 Task: Open Card Litigation Planning Review in Board Employee Performance Management and Appraisal to Workspace Grant Writing and add a team member Softage.3@softage.net, a label Red, a checklist Social Media Marketing, an attachment from your google drive, a color Red and finally, add a card description 'Create and send out employee engagement survey' and a comment 'Let us approach this task with a sense of risk-taking, recognizing that calculated risks can lead to new opportunities and growth.'. Add a start date 'Jan 03, 1900' with a due date 'Jan 10, 1900'
Action: Mouse moved to (200, 144)
Screenshot: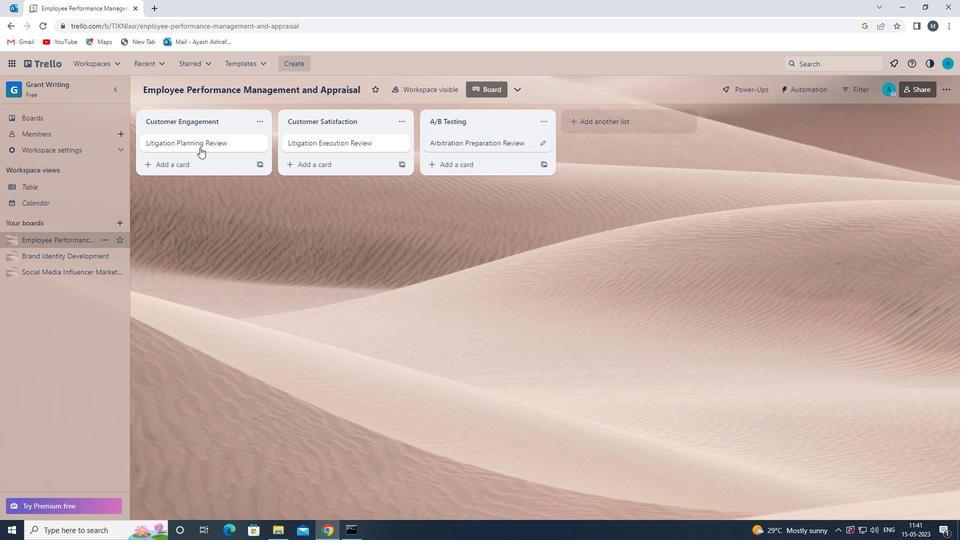 
Action: Mouse pressed left at (200, 144)
Screenshot: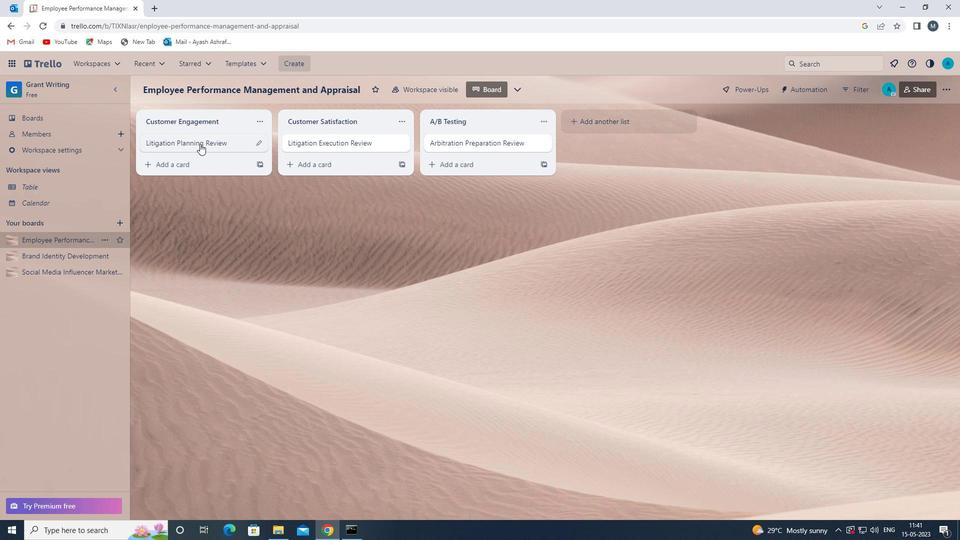 
Action: Mouse moved to (605, 142)
Screenshot: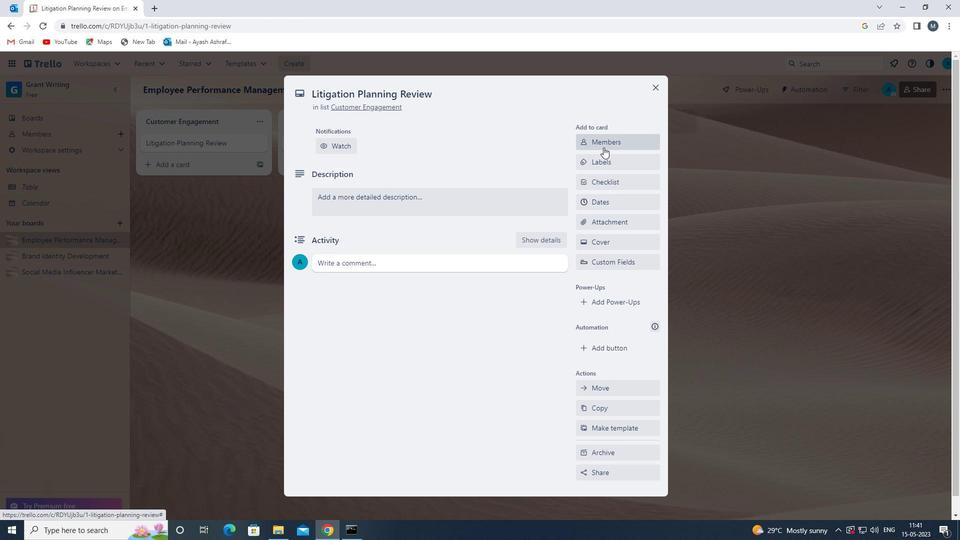 
Action: Mouse pressed left at (605, 142)
Screenshot: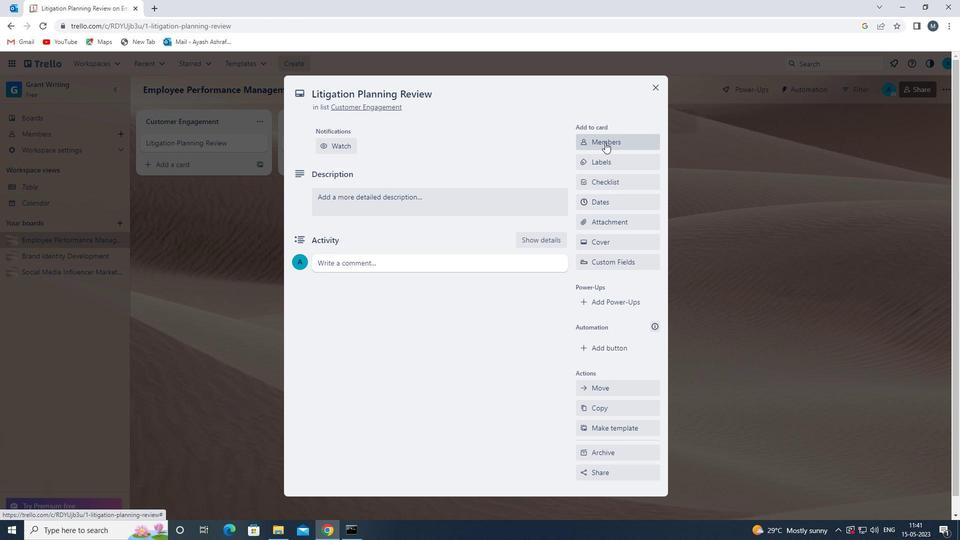 
Action: Key pressed s
Screenshot: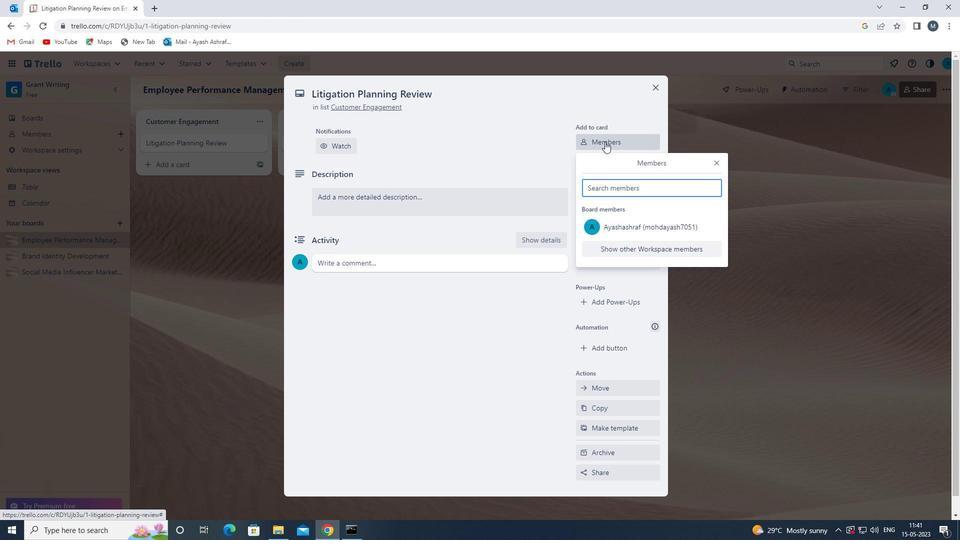 
Action: Mouse moved to (641, 326)
Screenshot: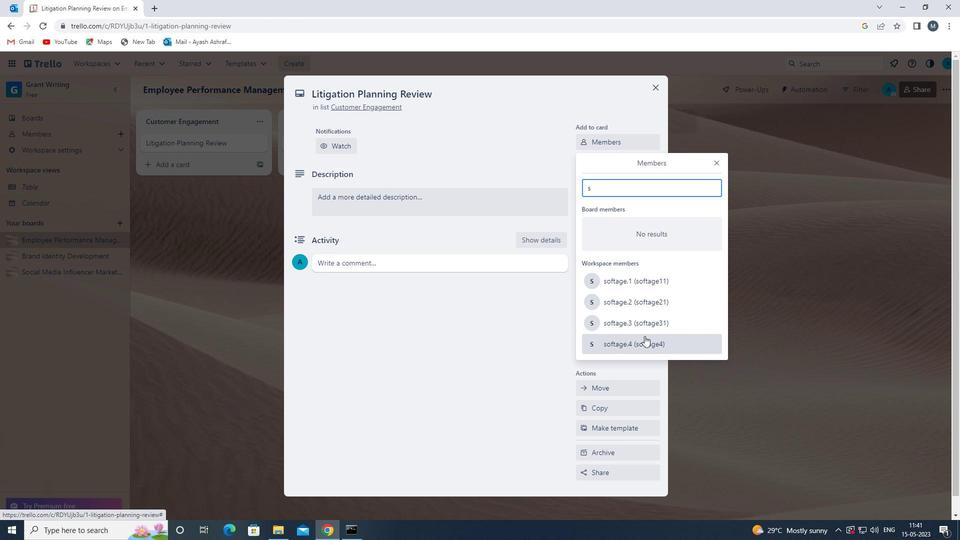 
Action: Mouse pressed left at (641, 326)
Screenshot: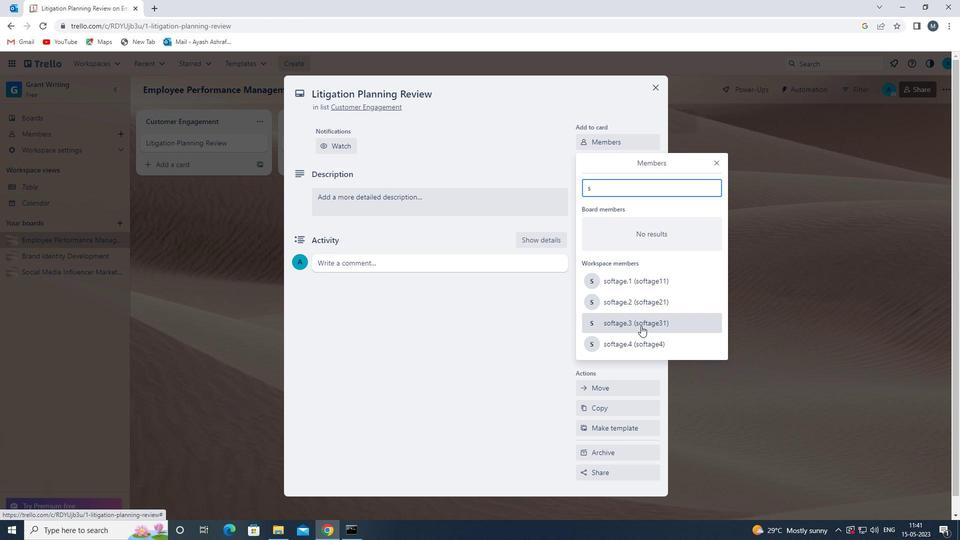 
Action: Mouse moved to (720, 160)
Screenshot: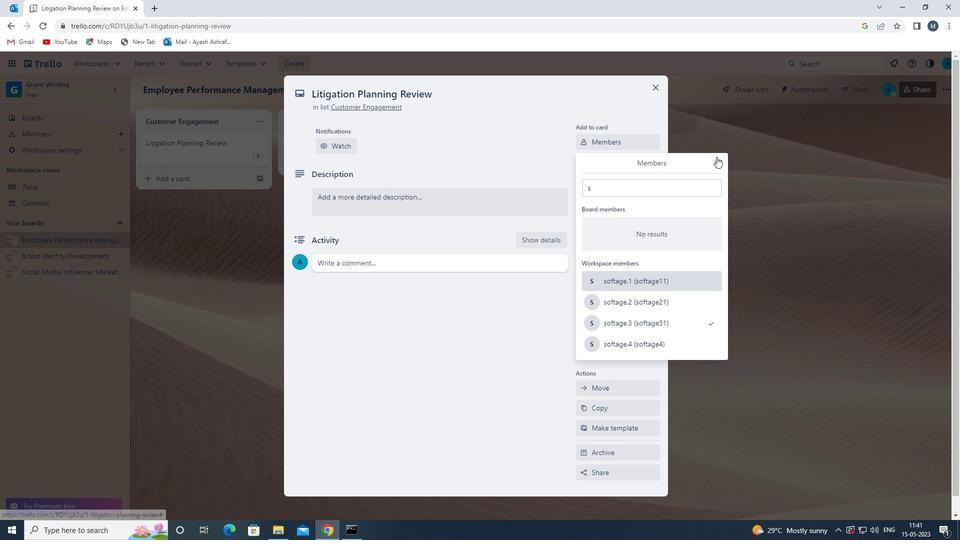
Action: Mouse pressed left at (720, 160)
Screenshot: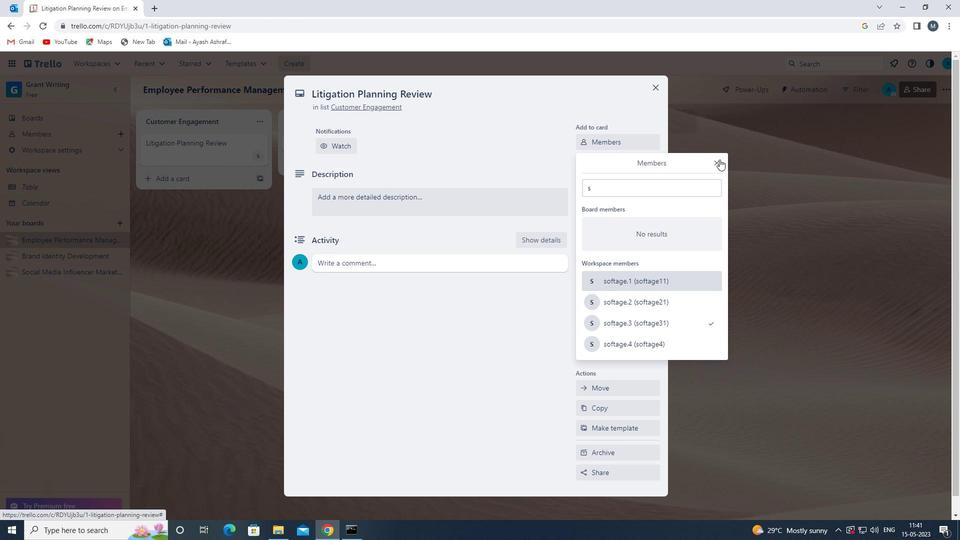 
Action: Mouse moved to (615, 201)
Screenshot: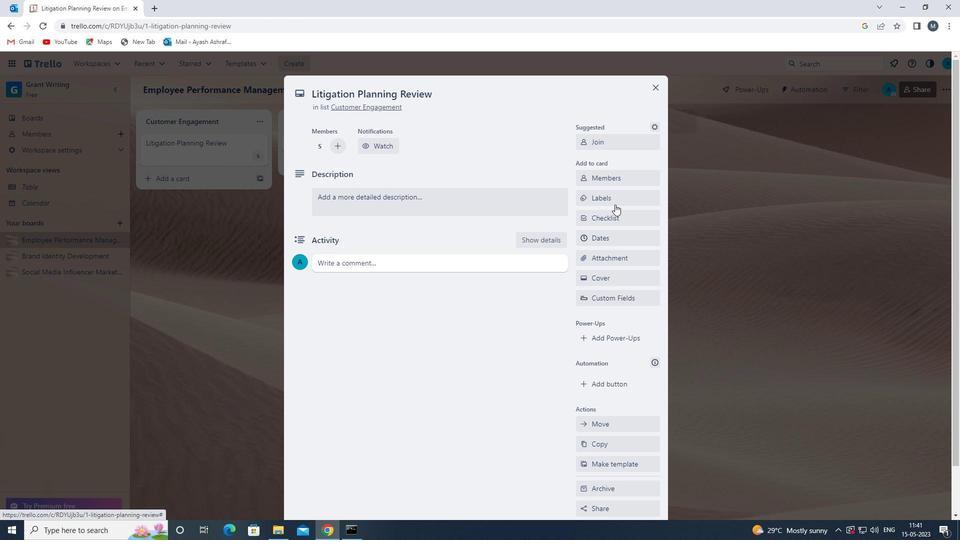 
Action: Mouse pressed left at (615, 201)
Screenshot: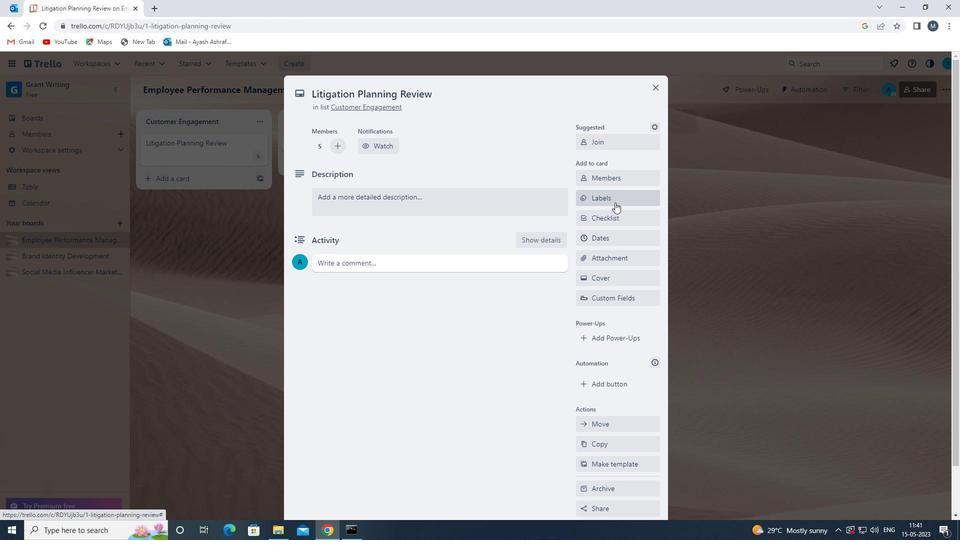 
Action: Mouse moved to (640, 332)
Screenshot: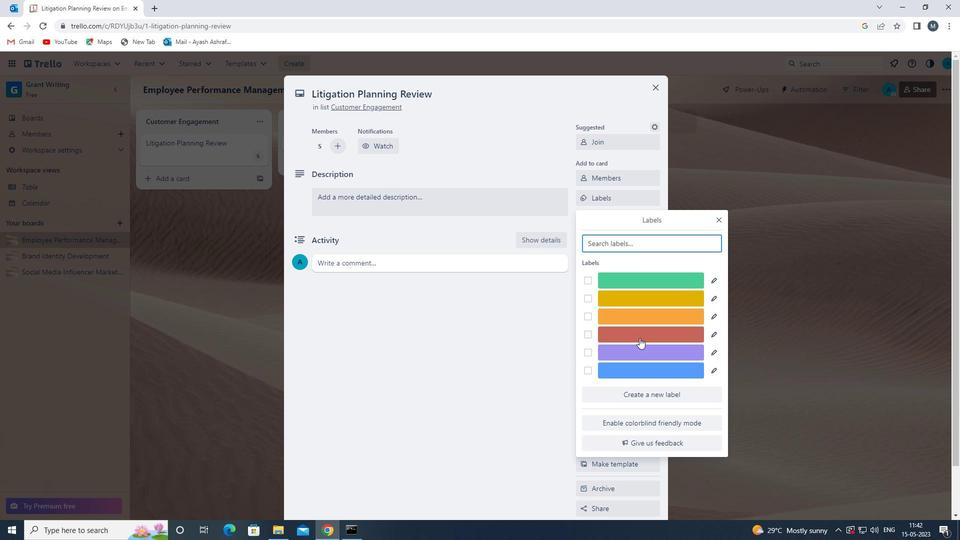 
Action: Mouse pressed left at (640, 332)
Screenshot: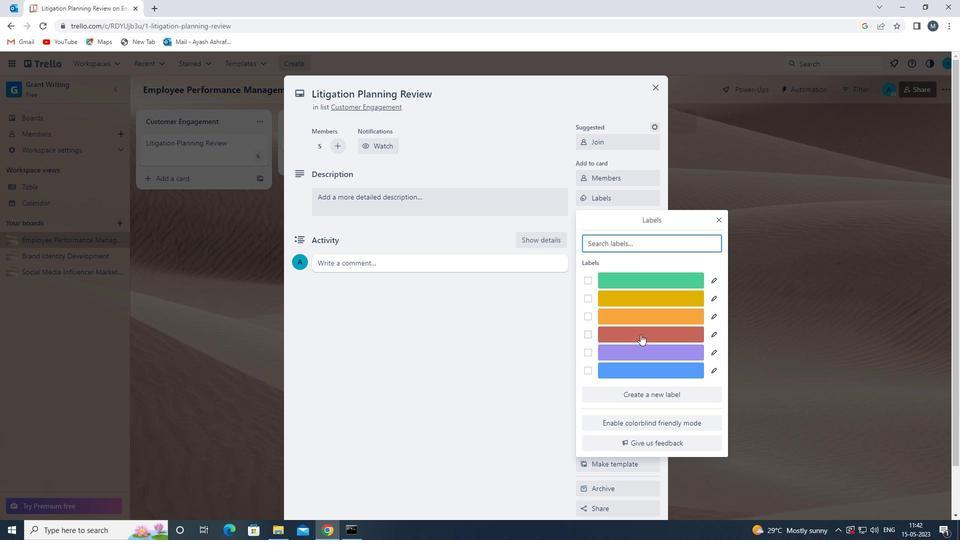
Action: Mouse moved to (720, 219)
Screenshot: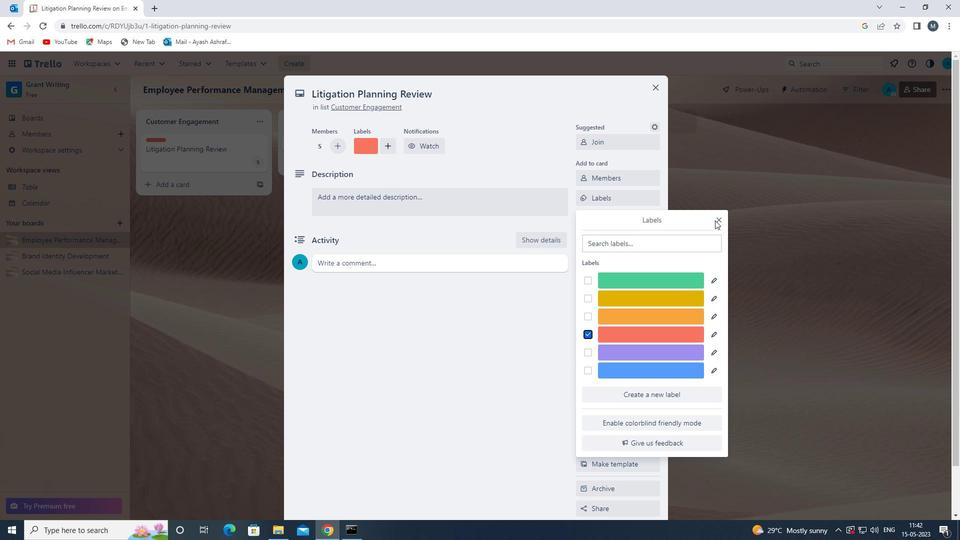 
Action: Mouse pressed left at (720, 219)
Screenshot: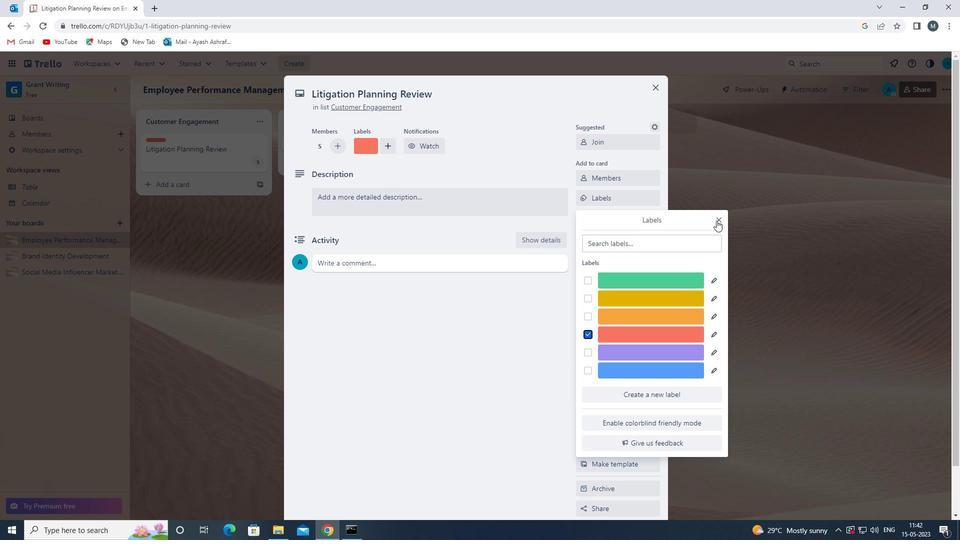 
Action: Mouse moved to (610, 217)
Screenshot: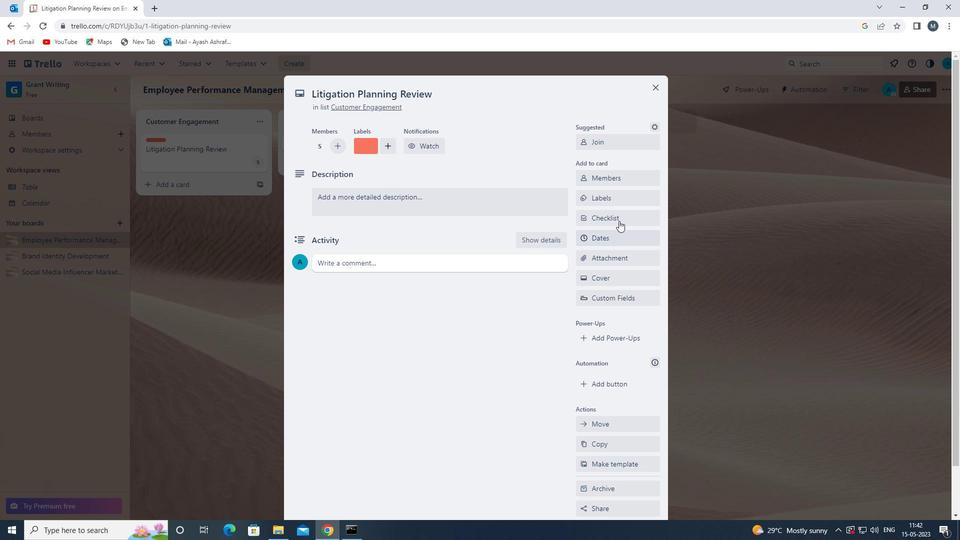 
Action: Mouse pressed left at (610, 217)
Screenshot: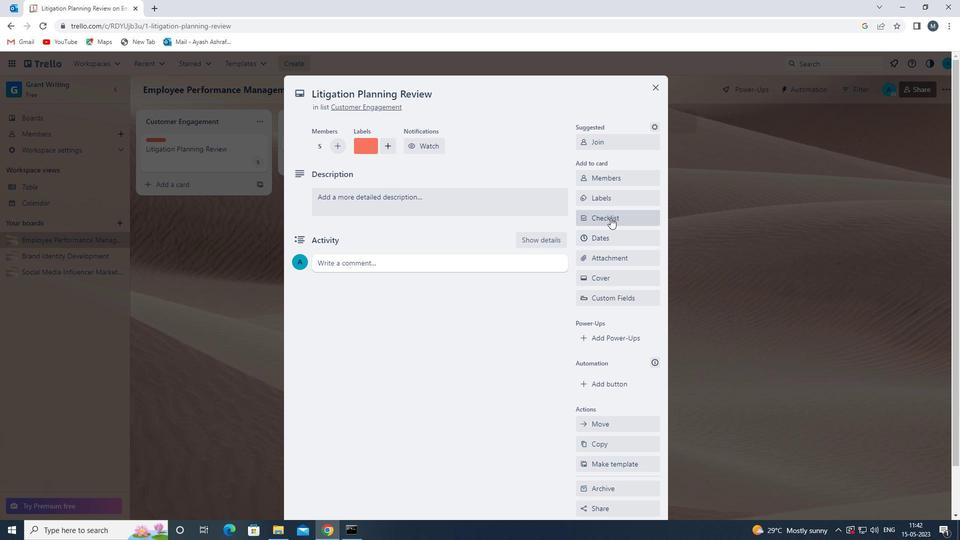 
Action: Key pressed s
Screenshot: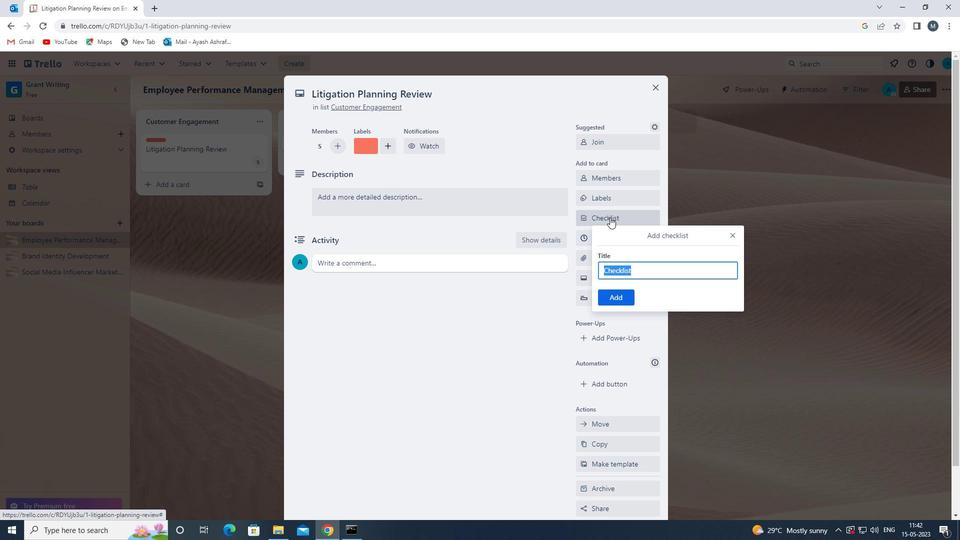 
Action: Mouse moved to (678, 332)
Screenshot: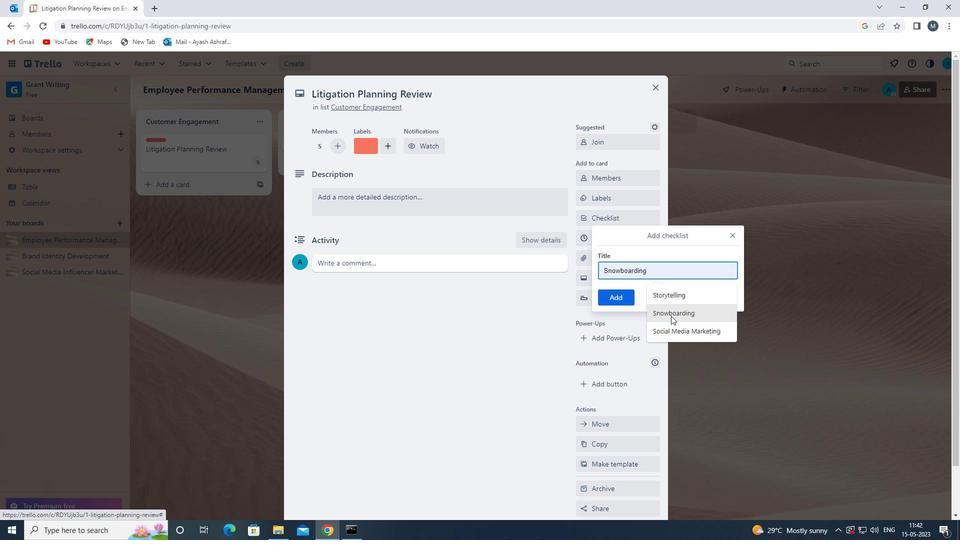 
Action: Mouse pressed left at (678, 332)
Screenshot: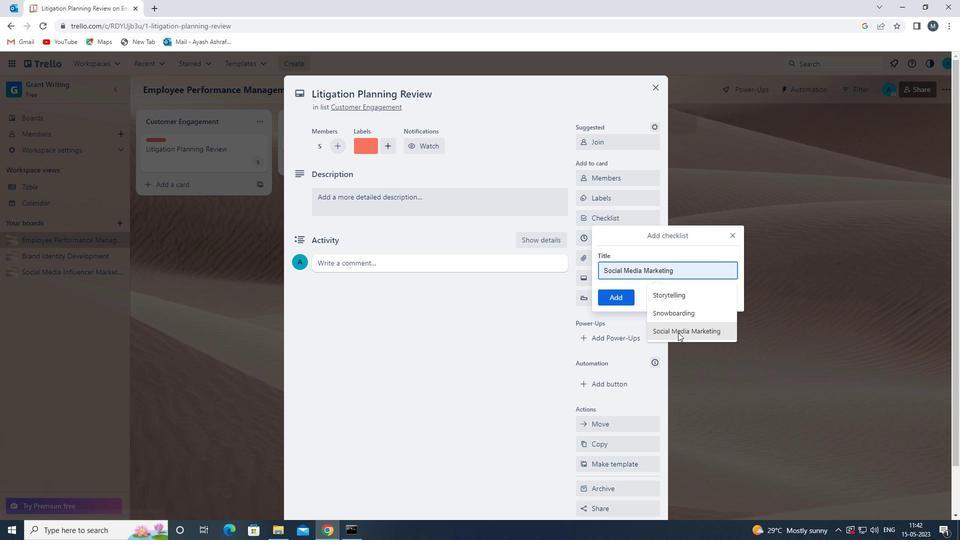 
Action: Mouse moved to (623, 296)
Screenshot: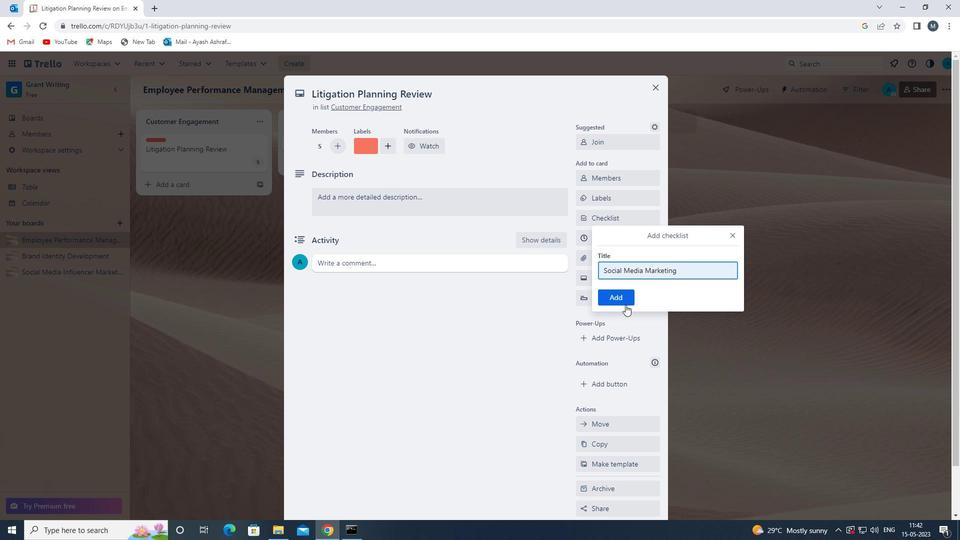 
Action: Mouse pressed left at (623, 296)
Screenshot: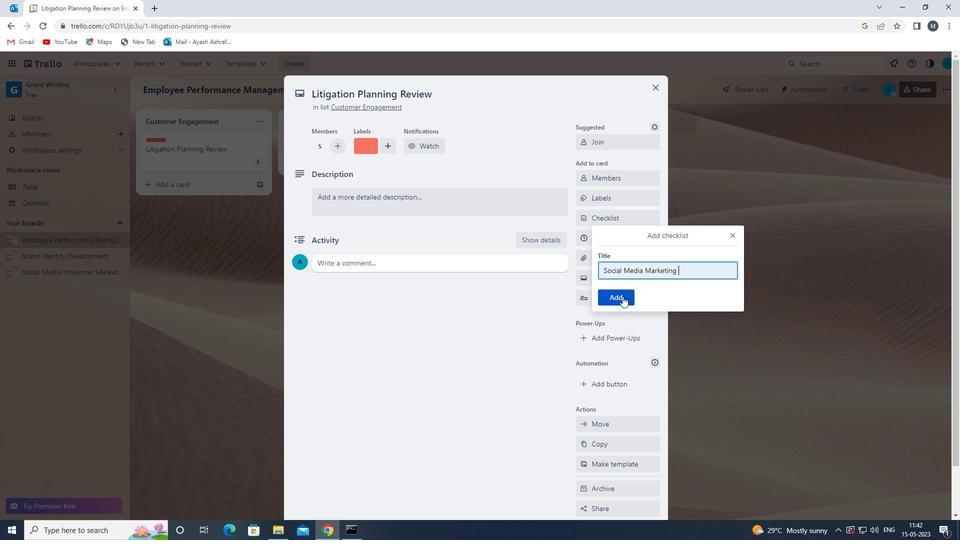 
Action: Mouse moved to (611, 259)
Screenshot: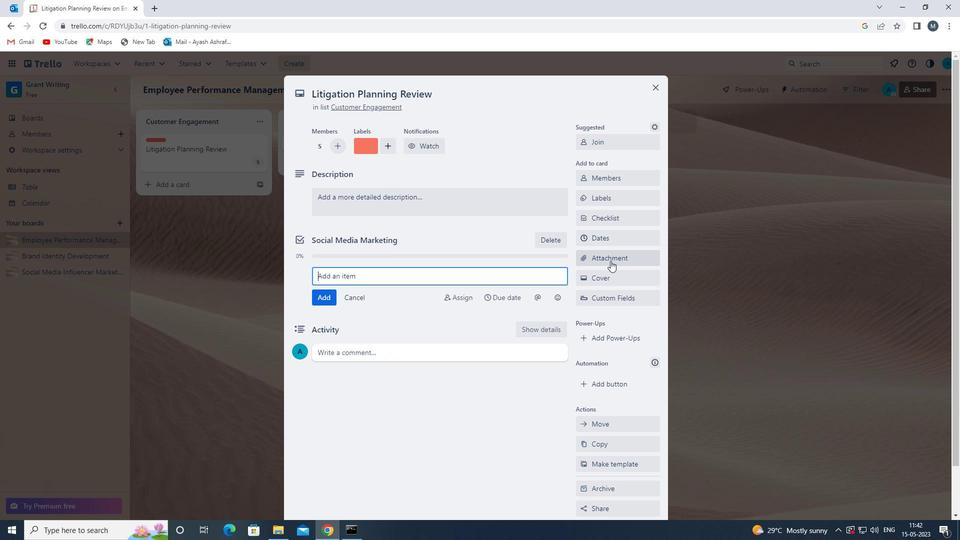 
Action: Mouse pressed left at (611, 259)
Screenshot: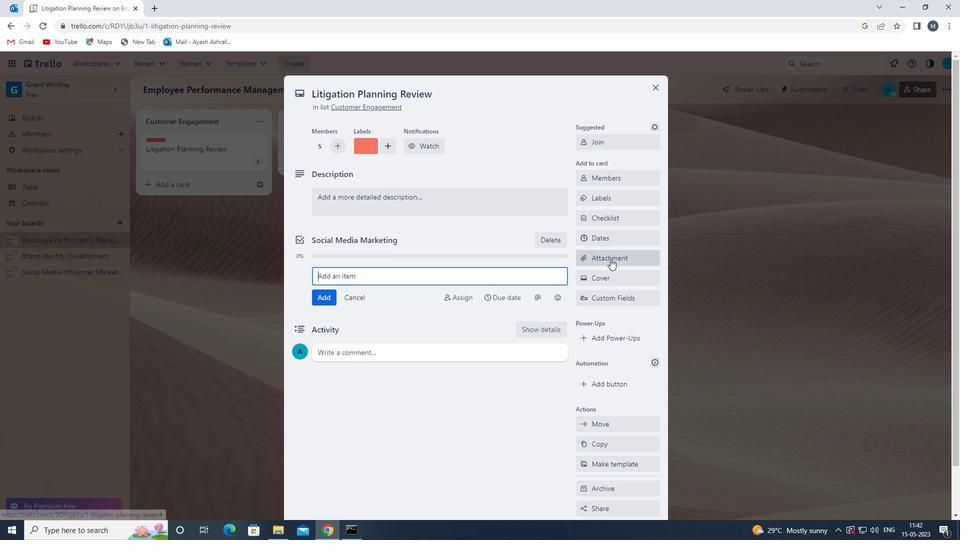 
Action: Mouse moved to (615, 332)
Screenshot: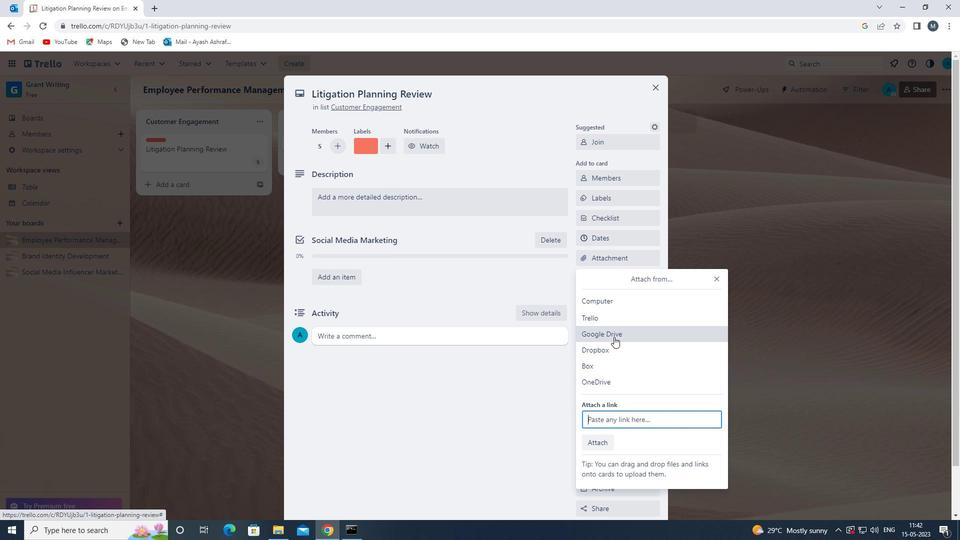 
Action: Mouse pressed left at (615, 332)
Screenshot: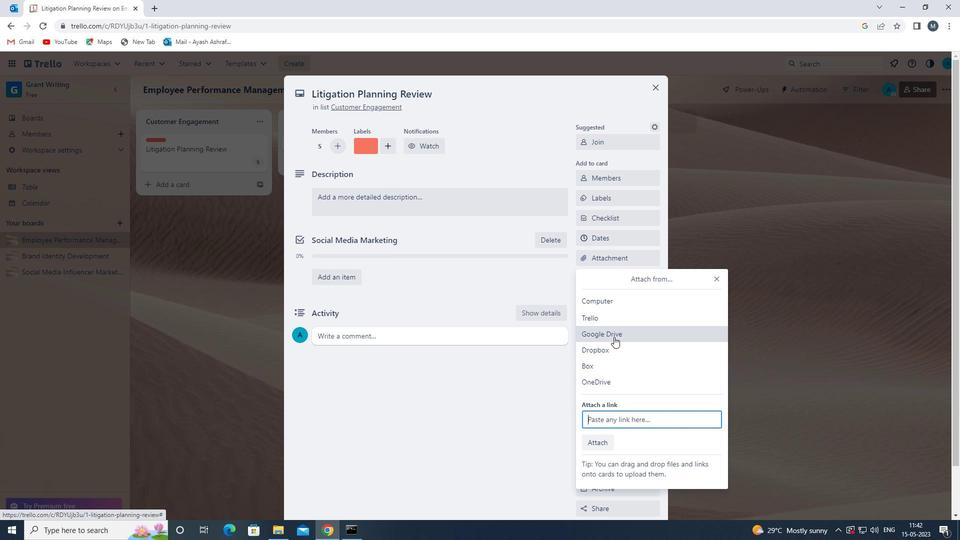 
Action: Mouse moved to (274, 274)
Screenshot: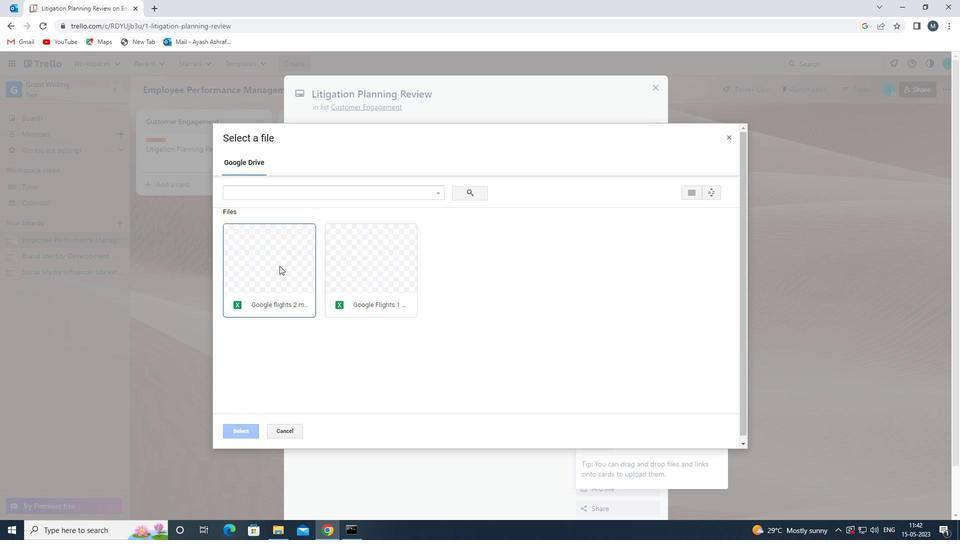 
Action: Mouse pressed left at (274, 274)
Screenshot: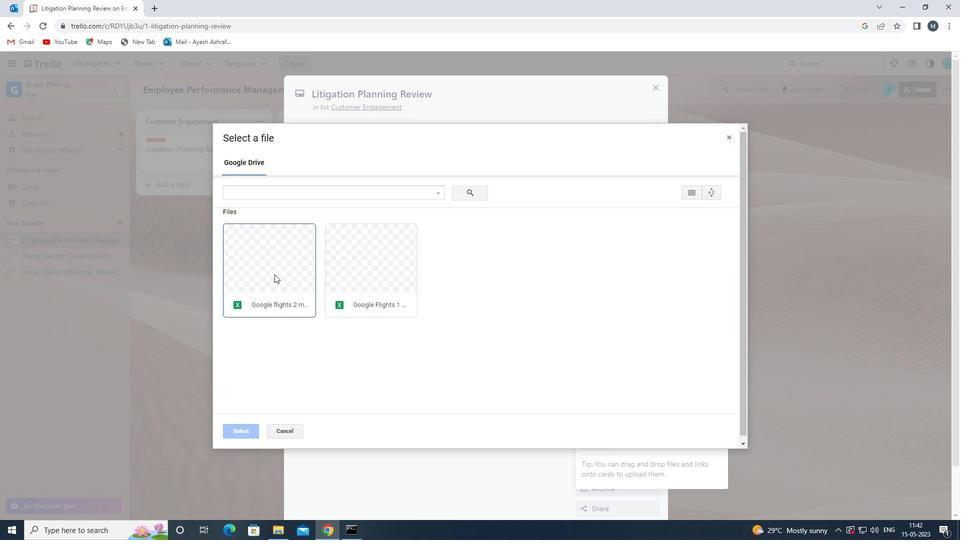 
Action: Mouse moved to (227, 430)
Screenshot: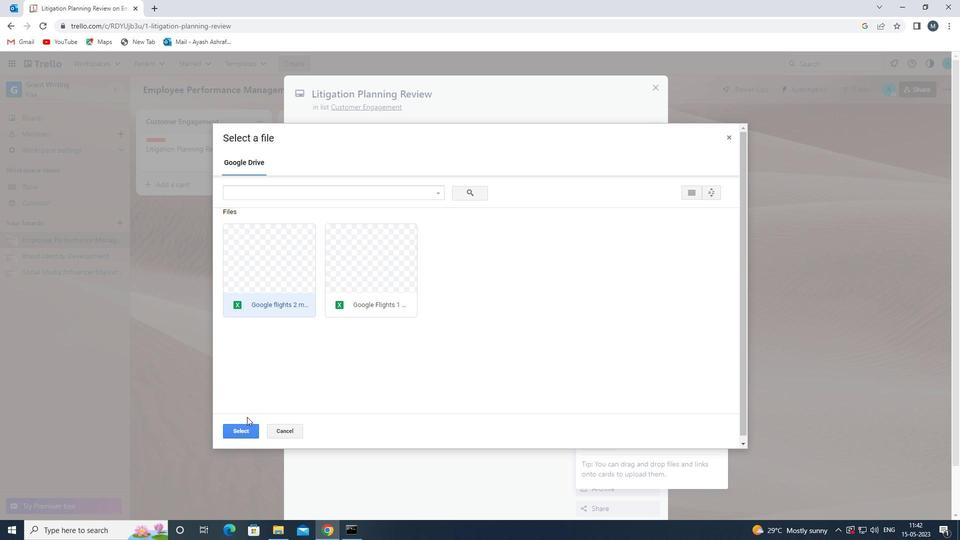 
Action: Mouse pressed left at (227, 430)
Screenshot: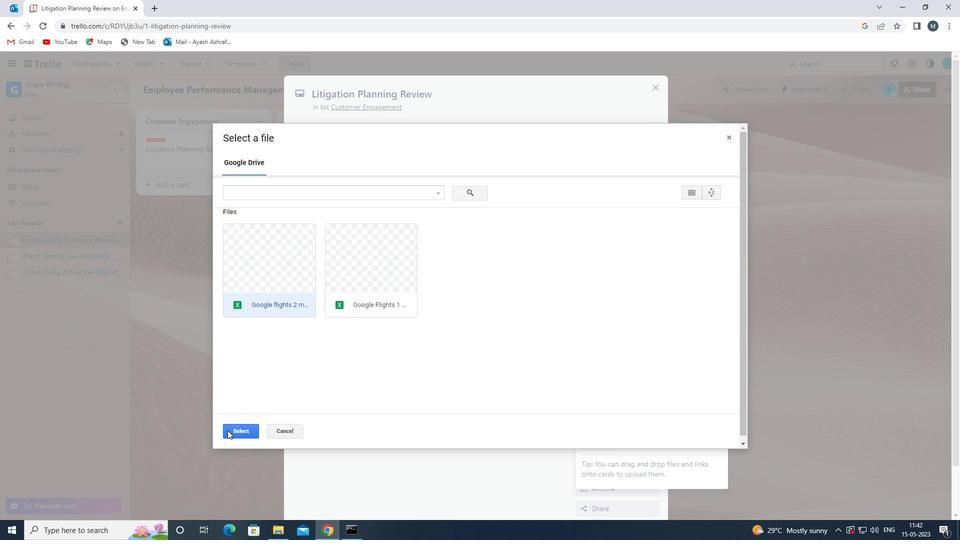 
Action: Mouse moved to (605, 280)
Screenshot: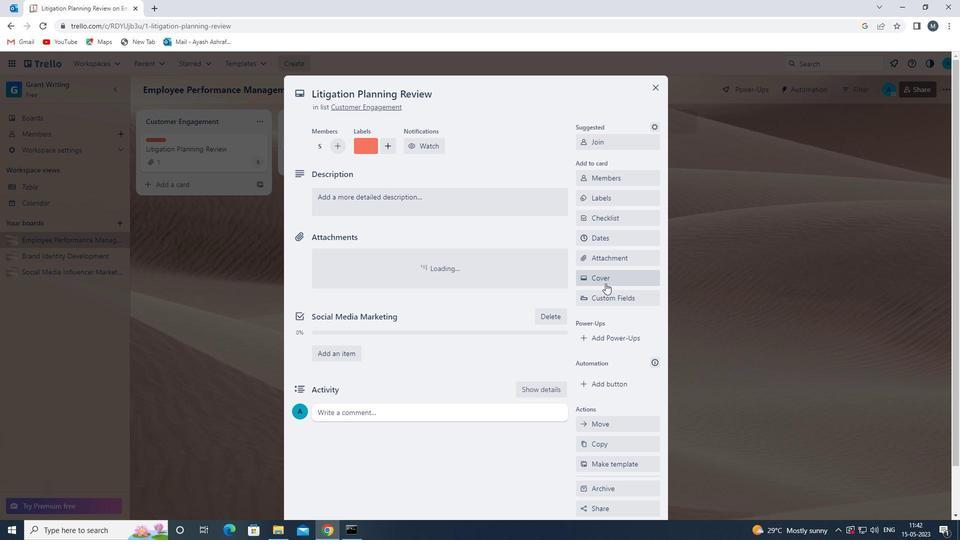 
Action: Mouse pressed left at (605, 280)
Screenshot: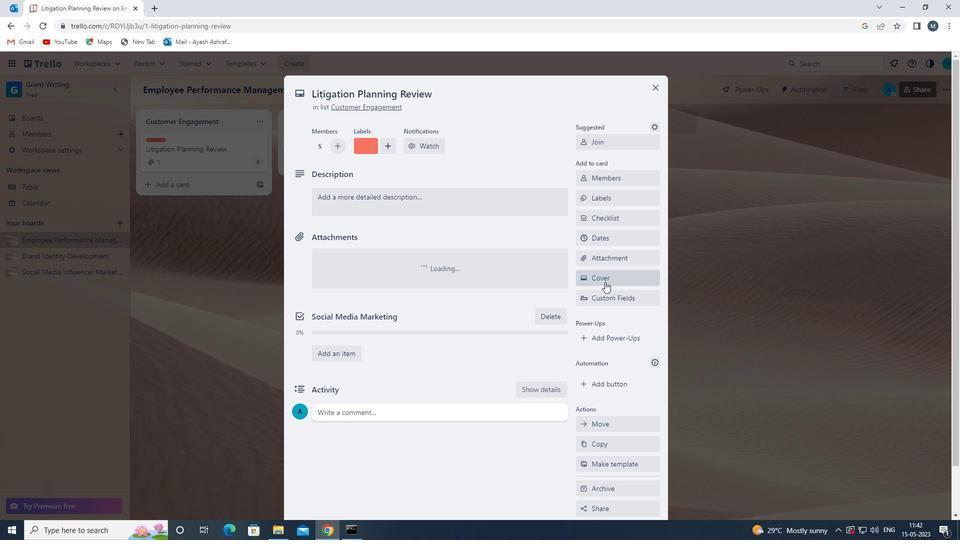 
Action: Mouse moved to (681, 318)
Screenshot: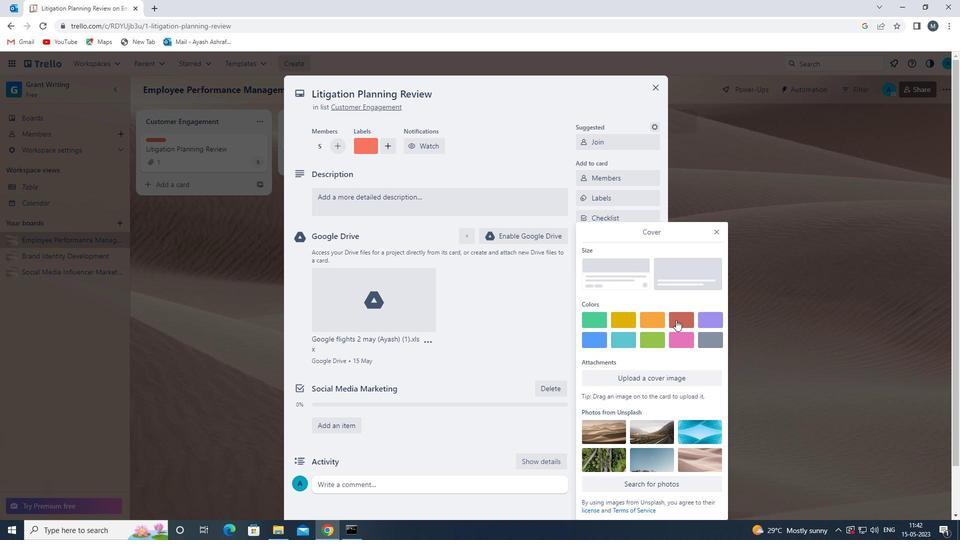 
Action: Mouse pressed left at (681, 318)
Screenshot: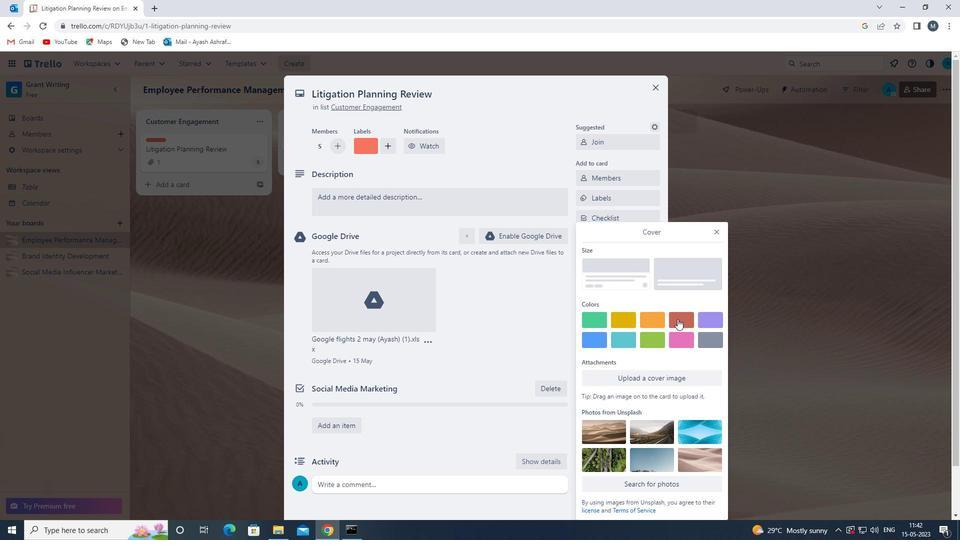 
Action: Mouse moved to (715, 215)
Screenshot: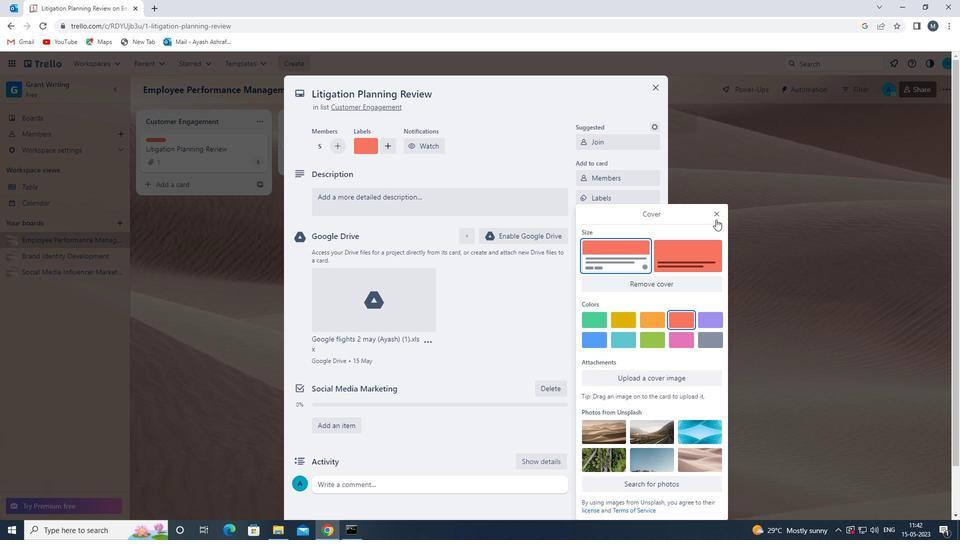 
Action: Mouse pressed left at (715, 215)
Screenshot: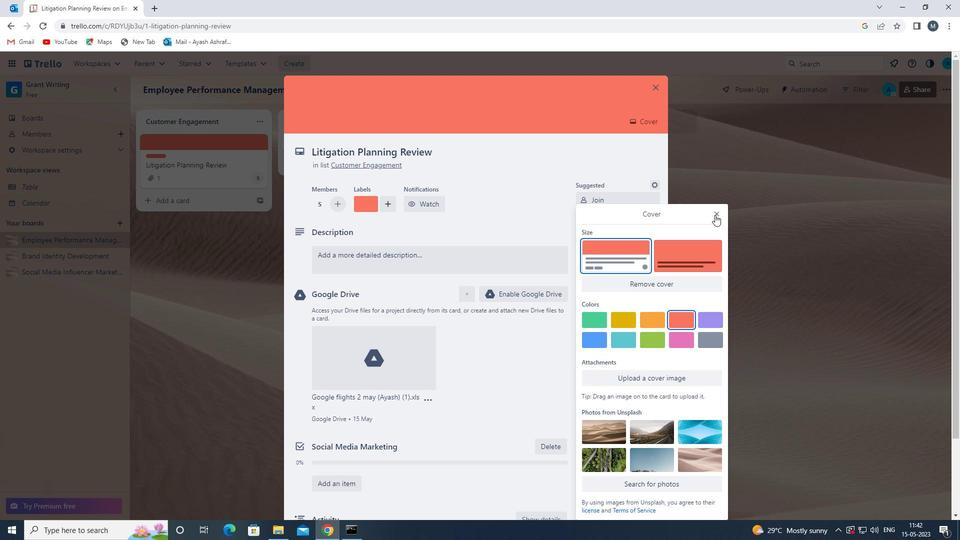 
Action: Mouse moved to (353, 253)
Screenshot: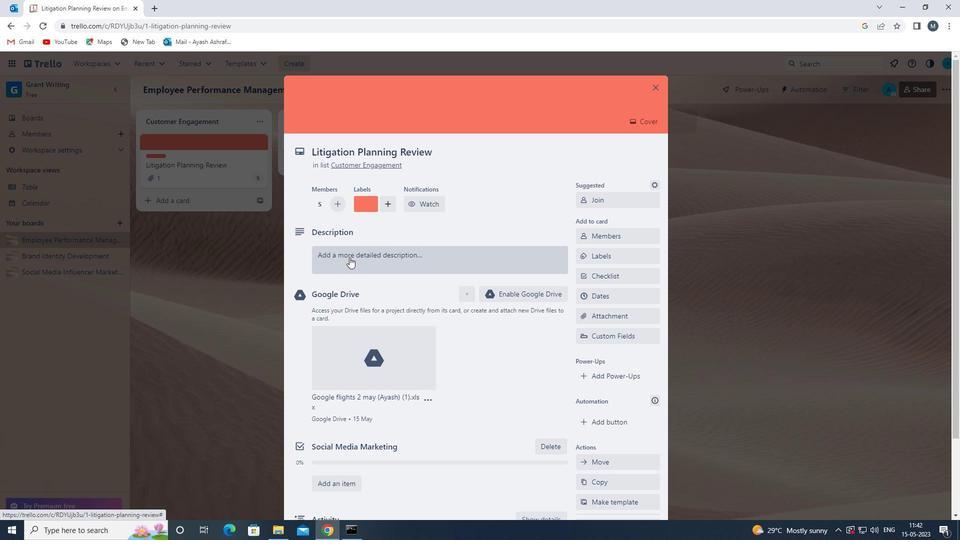 
Action: Mouse pressed left at (353, 253)
Screenshot: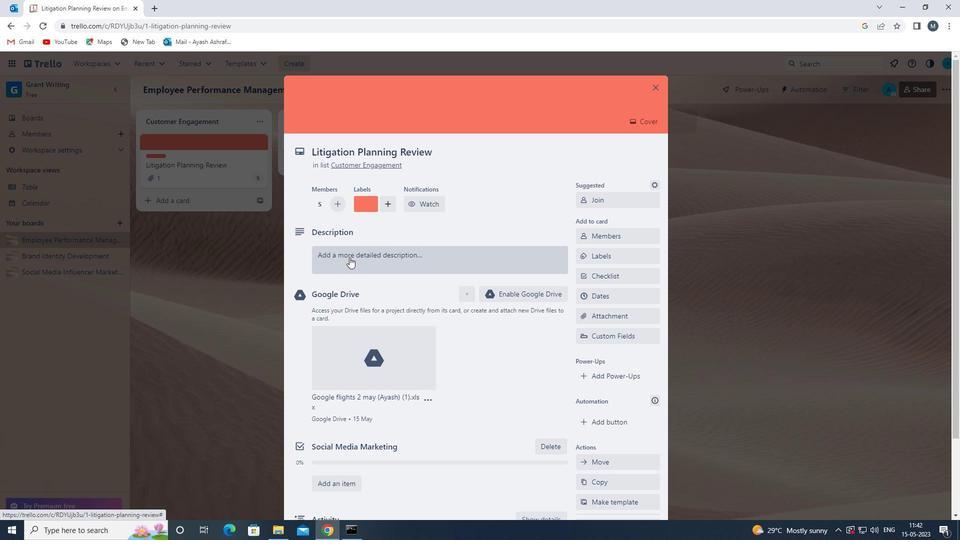 
Action: Mouse moved to (335, 285)
Screenshot: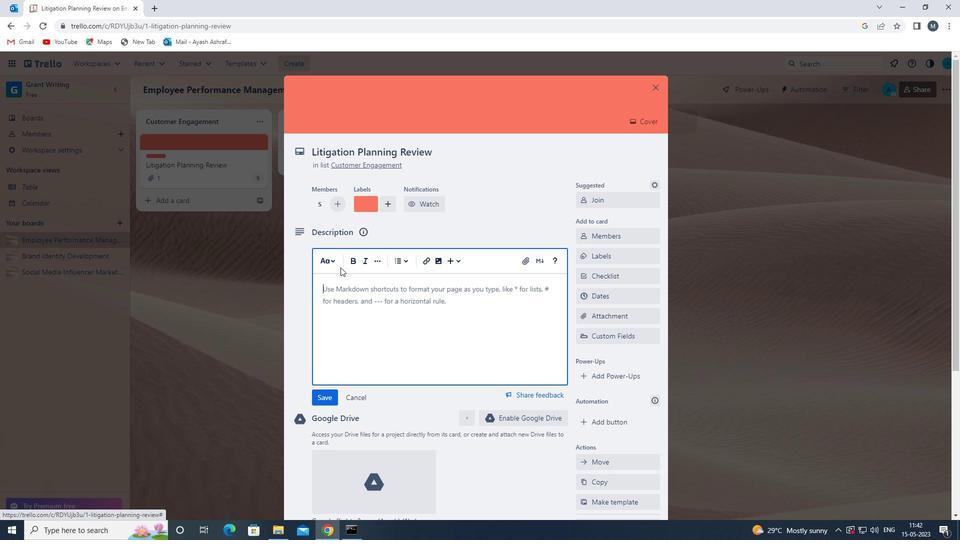 
Action: Mouse pressed left at (335, 285)
Screenshot: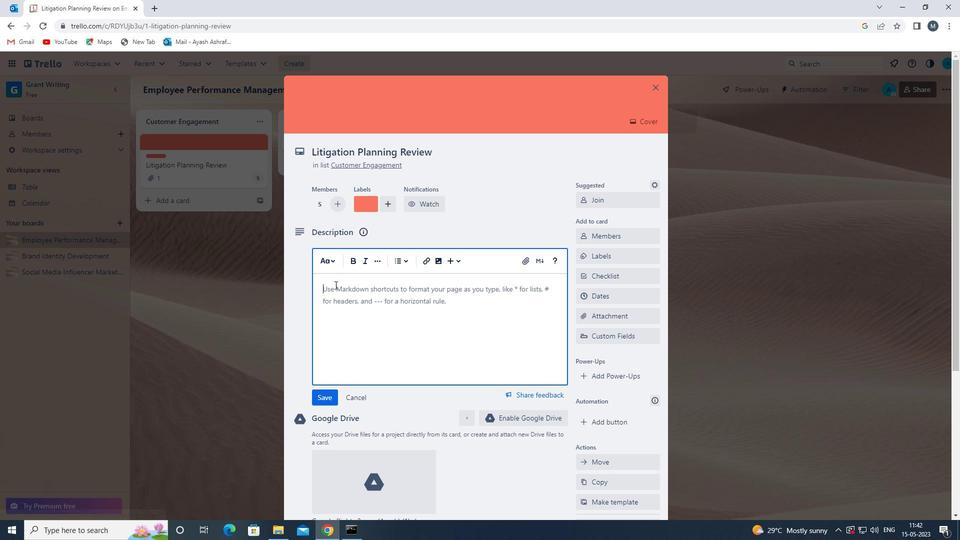
Action: Key pressed <Key.shift>CREATE<Key.space>AND<Key.space>SEND<Key.space>OUT<Key.space>EMPLOYEE<Key.space>ENGAGEMENT<Key.space>SURVEY<Key.space>
Screenshot: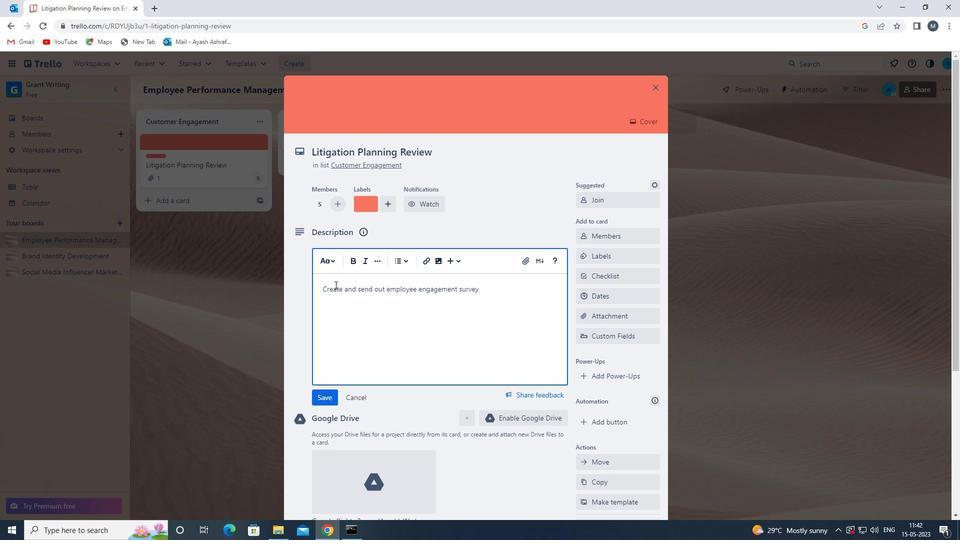 
Action: Mouse moved to (327, 400)
Screenshot: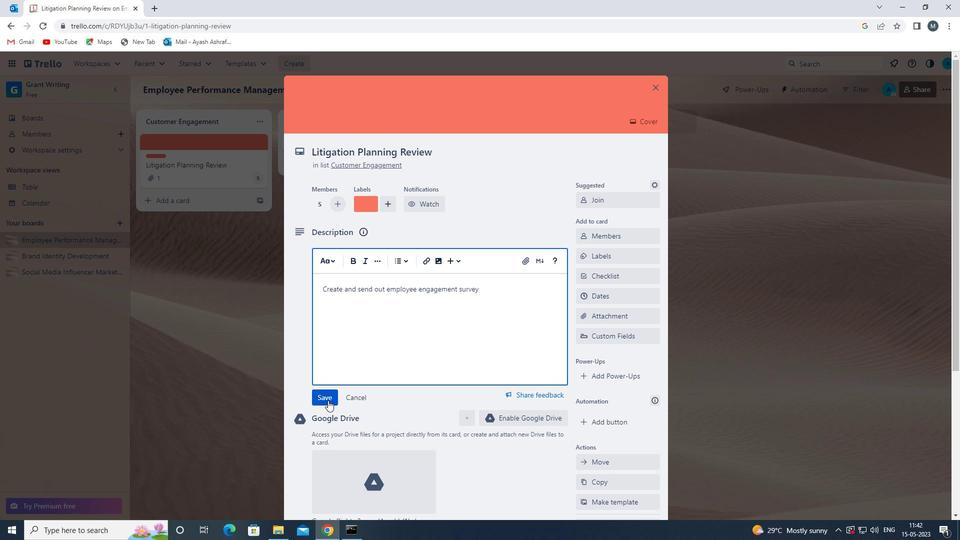 
Action: Mouse pressed left at (327, 400)
Screenshot: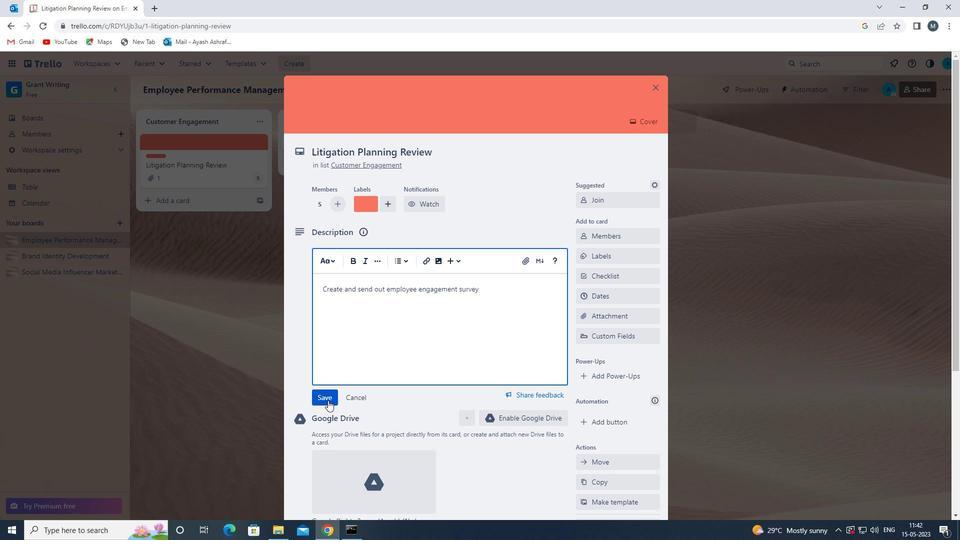 
Action: Mouse moved to (425, 345)
Screenshot: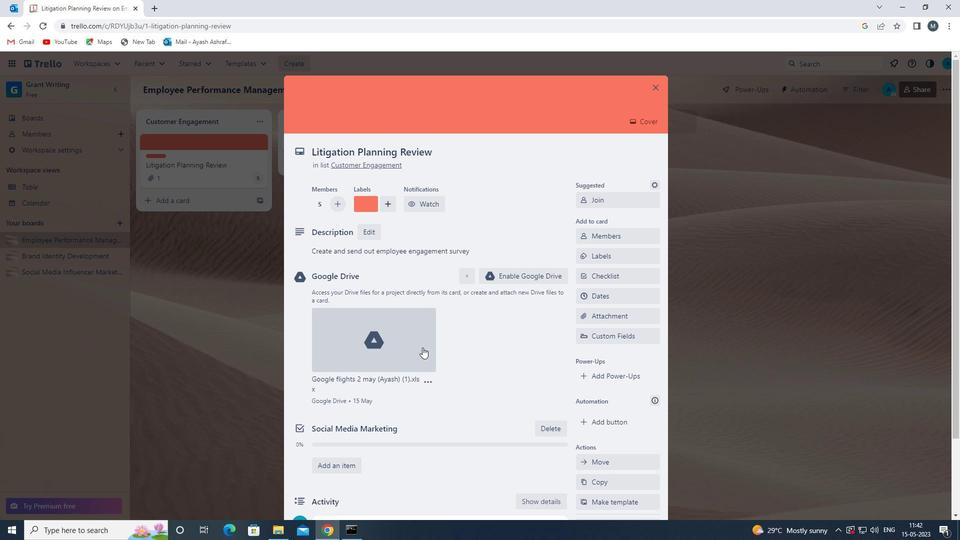 
Action: Mouse scrolled (425, 344) with delta (0, 0)
Screenshot: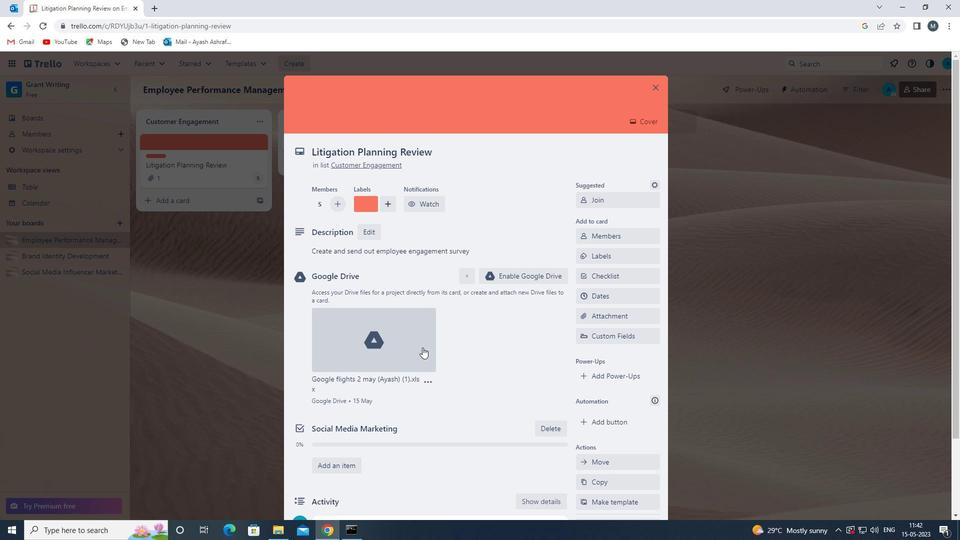 
Action: Mouse scrolled (425, 344) with delta (0, 0)
Screenshot: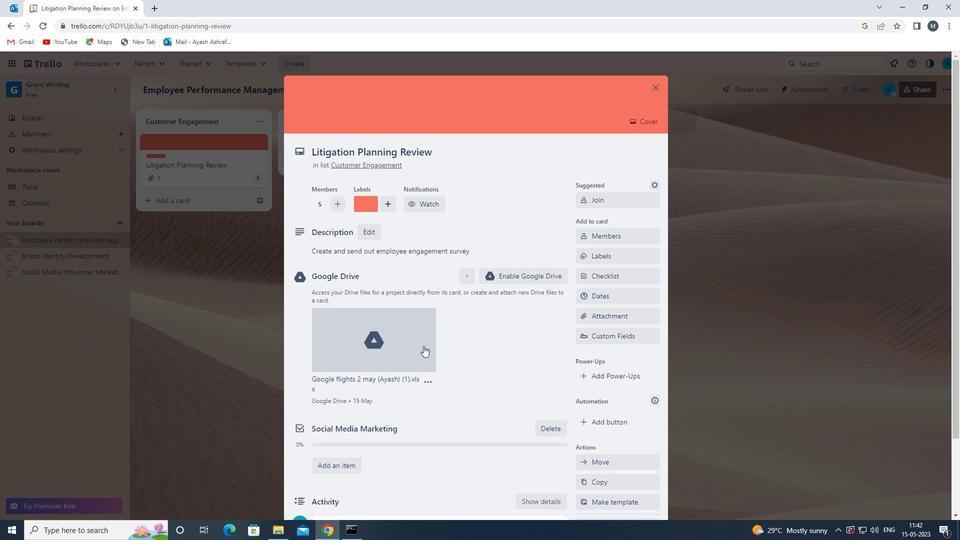 
Action: Mouse scrolled (425, 344) with delta (0, 0)
Screenshot: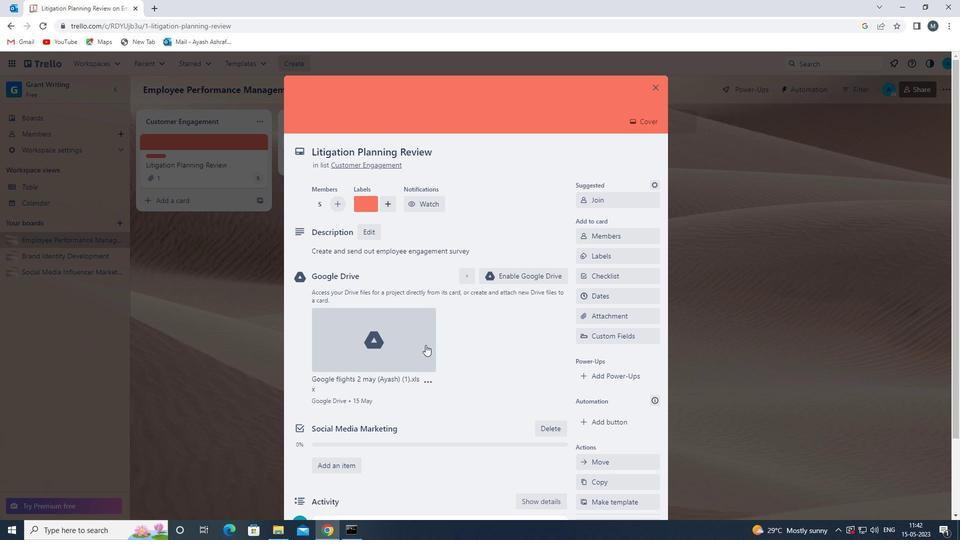 
Action: Mouse moved to (413, 363)
Screenshot: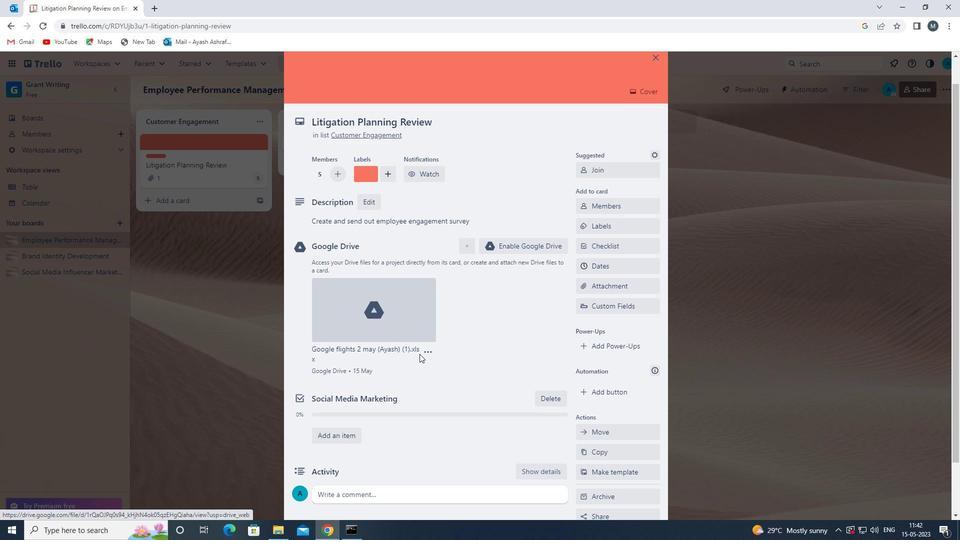 
Action: Mouse scrolled (413, 363) with delta (0, 0)
Screenshot: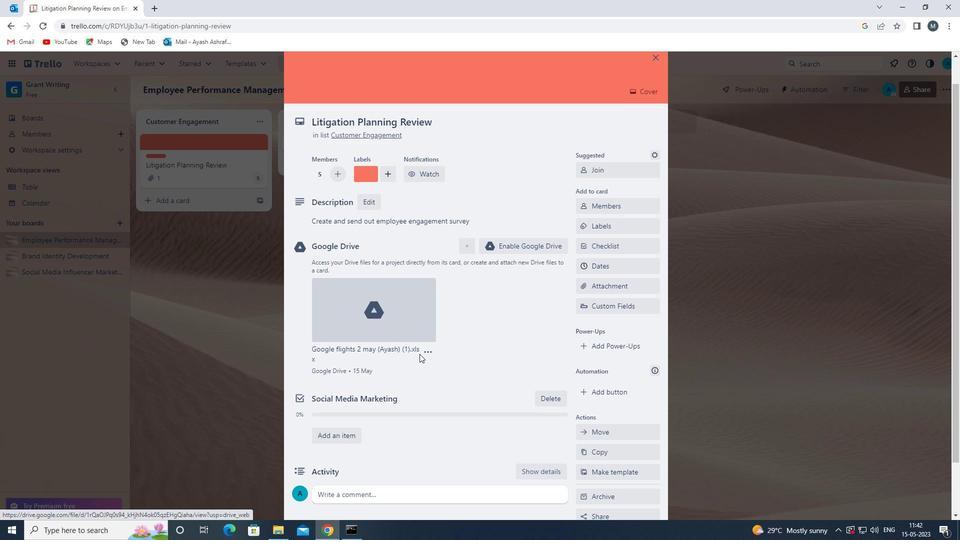 
Action: Mouse moved to (412, 365)
Screenshot: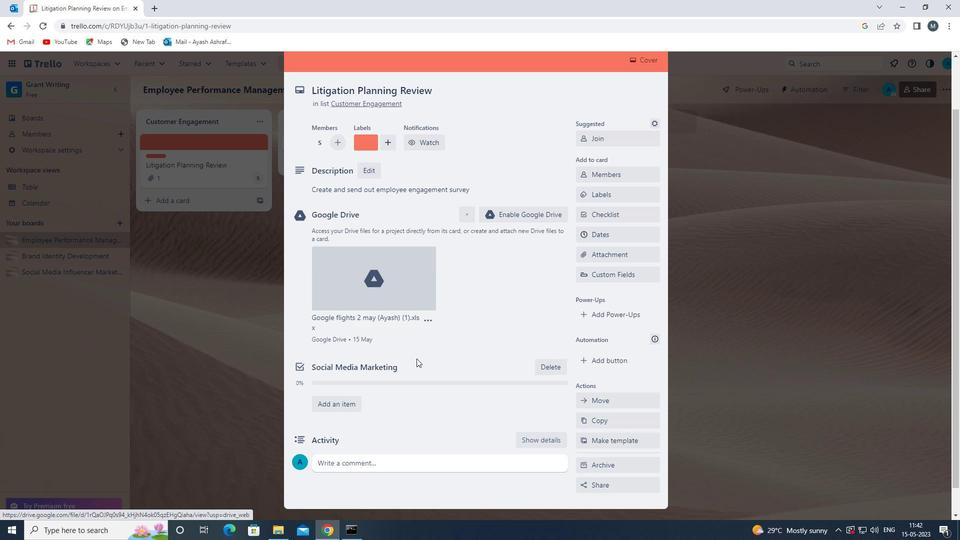 
Action: Mouse scrolled (412, 364) with delta (0, 0)
Screenshot: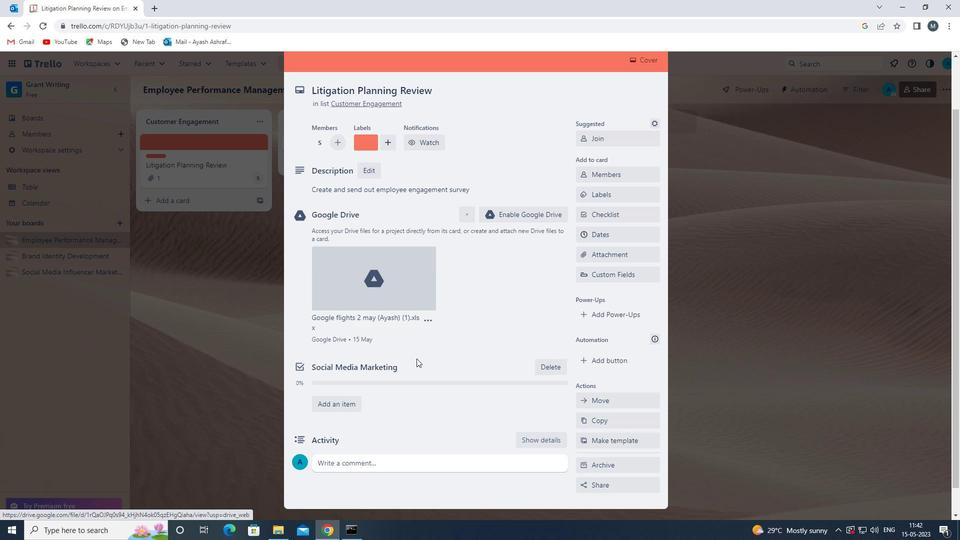 
Action: Mouse moved to (368, 435)
Screenshot: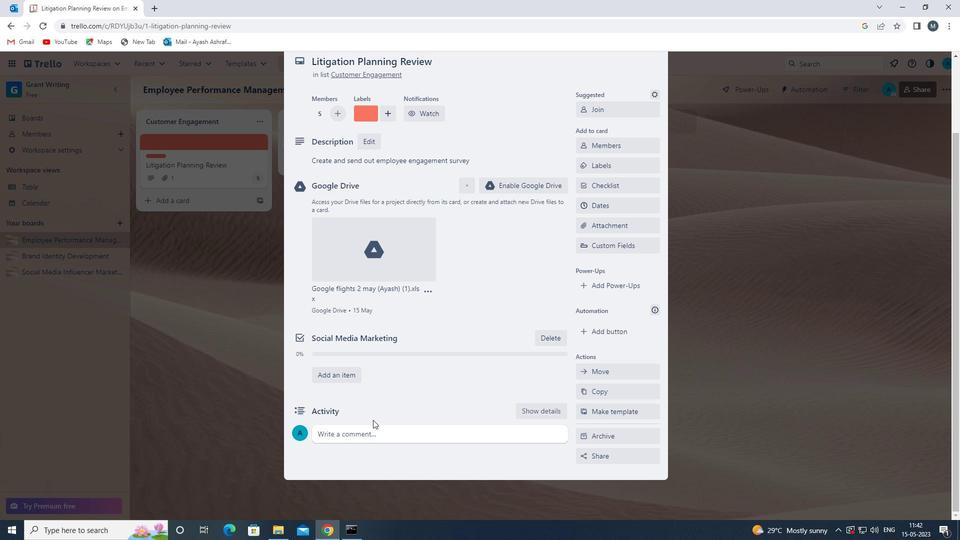 
Action: Mouse pressed left at (368, 435)
Screenshot: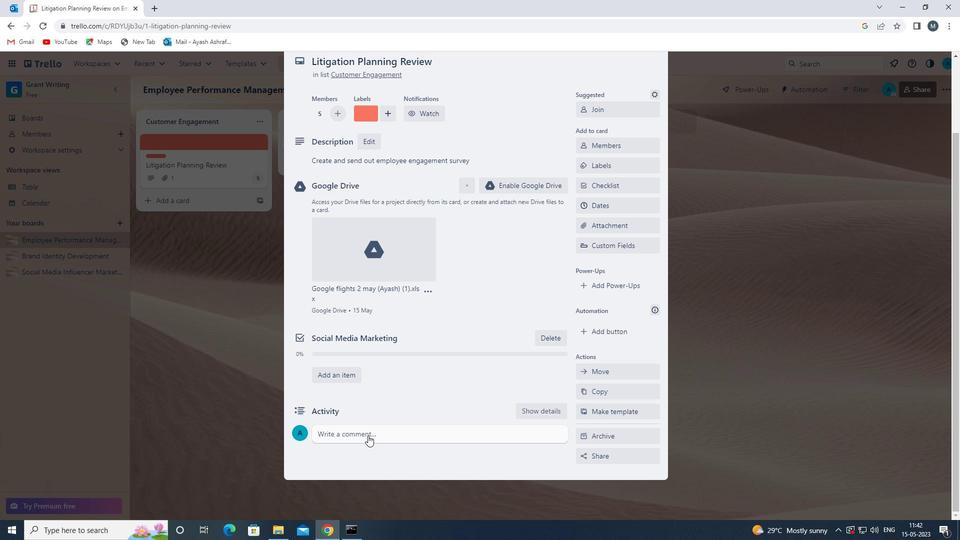 
Action: Mouse moved to (387, 385)
Screenshot: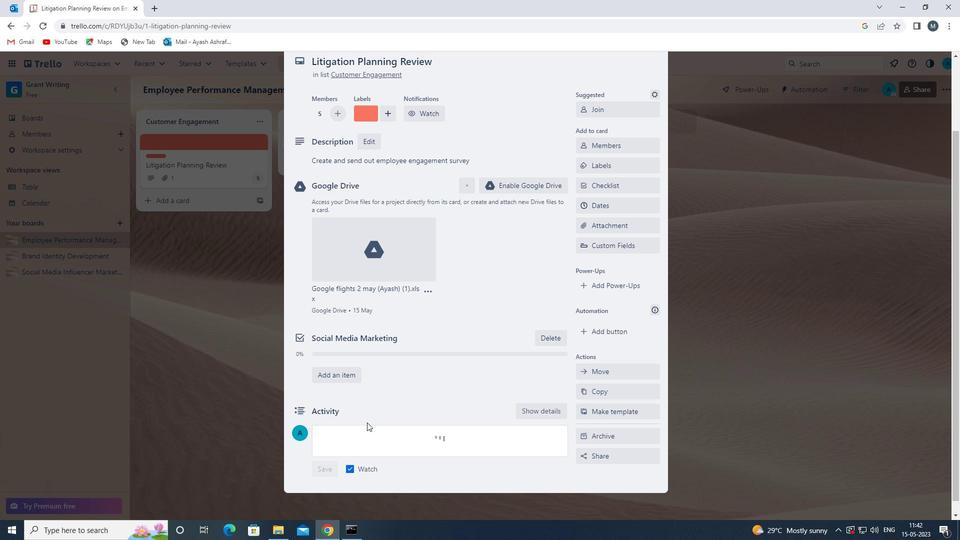 
Action: Mouse scrolled (387, 384) with delta (0, 0)
Screenshot: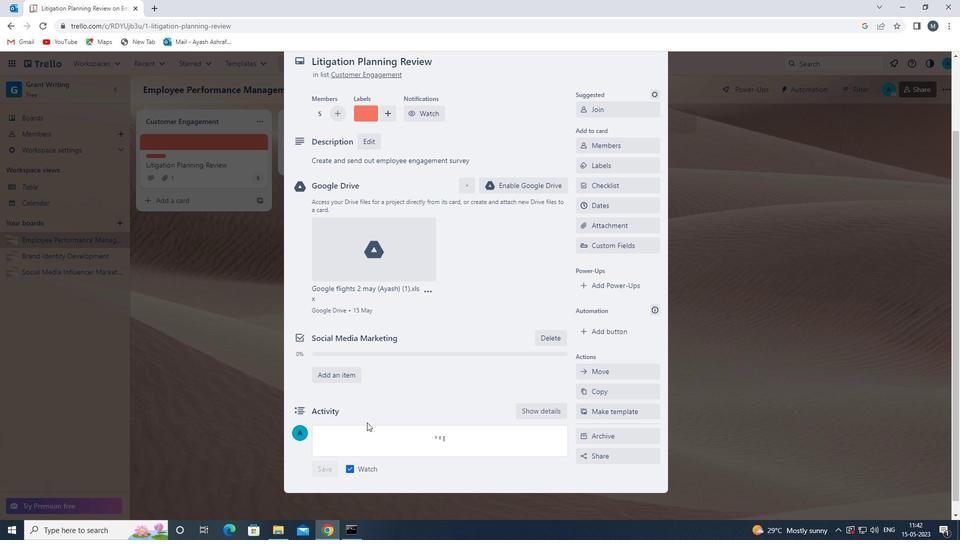 
Action: Mouse scrolled (387, 384) with delta (0, 0)
Screenshot: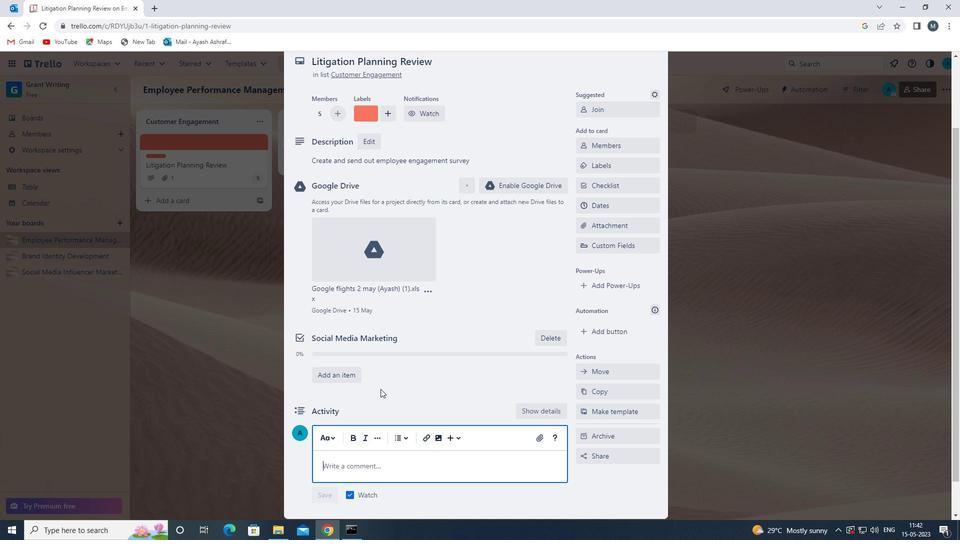 
Action: Mouse scrolled (387, 384) with delta (0, 0)
Screenshot: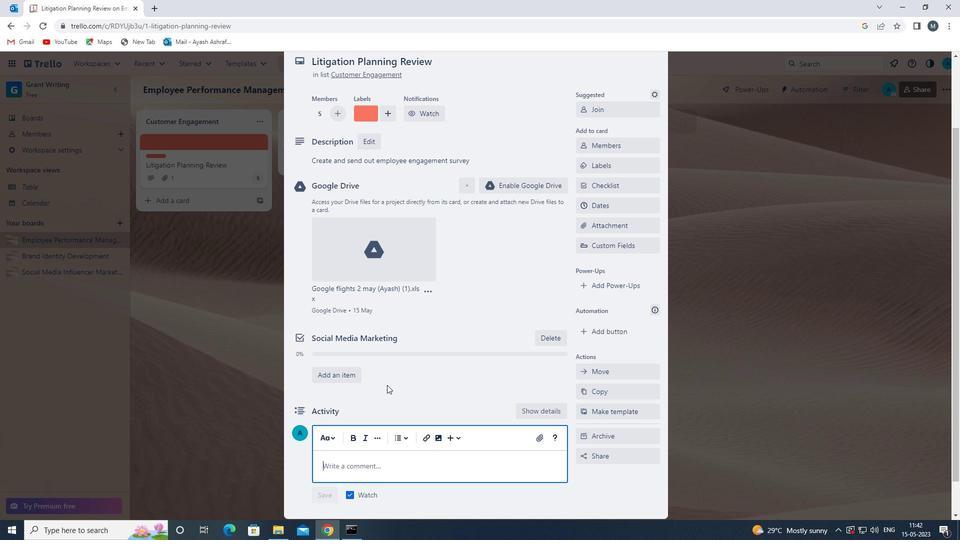 
Action: Mouse moved to (368, 425)
Screenshot: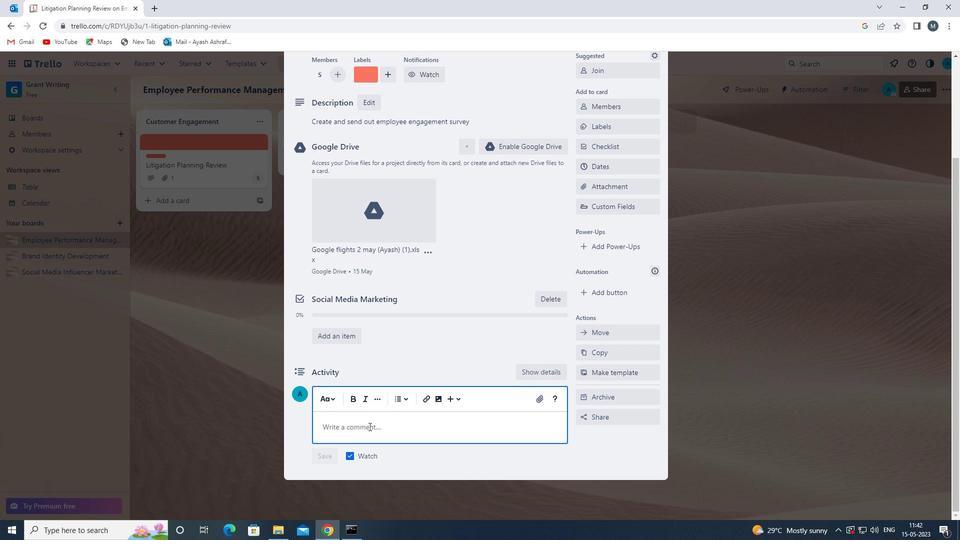 
Action: Mouse pressed left at (368, 425)
Screenshot: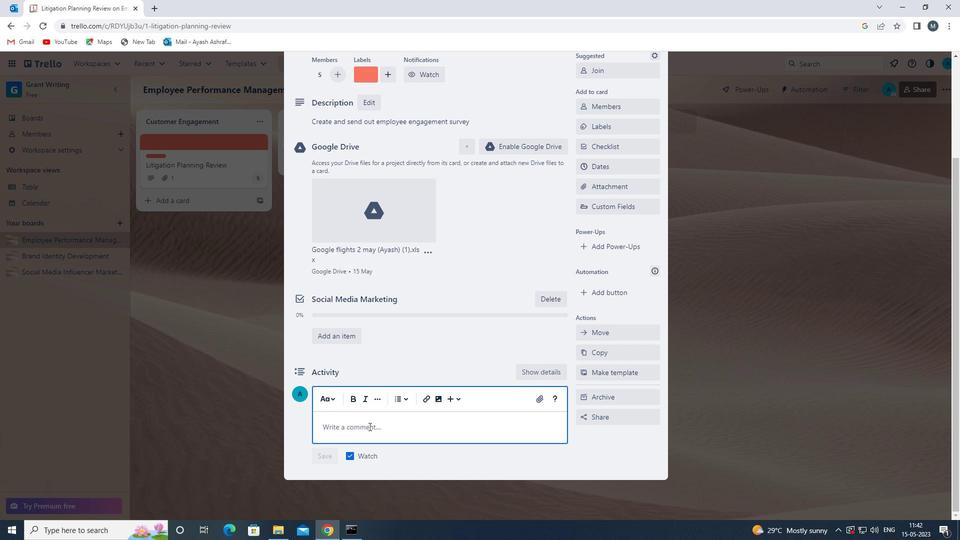 
Action: Mouse moved to (368, 425)
Screenshot: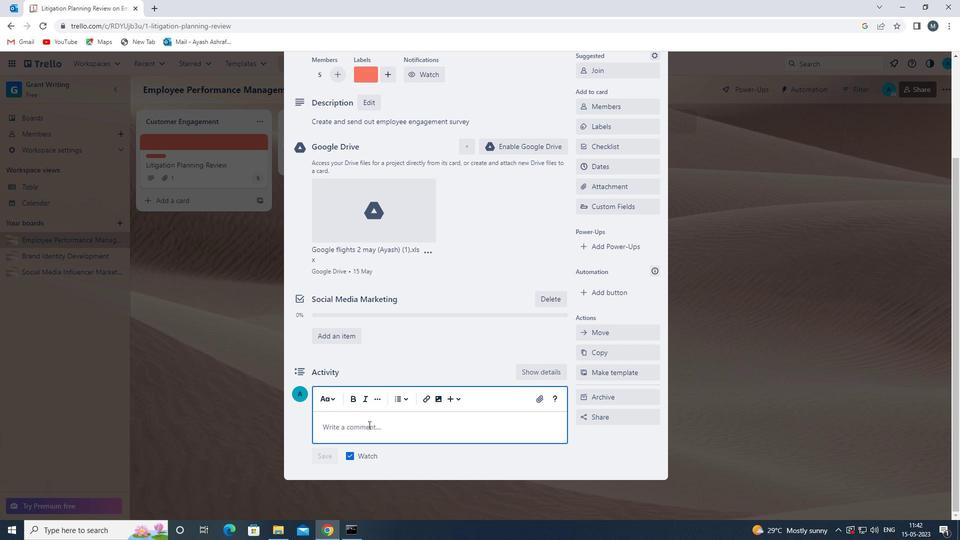 
Action: Key pressed <Key.shift>LET<Key.space>US<Key.space>APPROACH<Key.space>THIS<Key.space>TASK<Key.space>WITH<Key.space>A<Key.space>SENSE<Key.space>OF<Key.space>RISK-TAKING,<Key.space>RECOGNIZING<Key.space>THAT<Key.space>CALCULATED<Key.space>RISKS<Key.space>CAN<Key.space>LEAD<Key.space>TO<Key.space>NEW<Key.space>OPPORTUNITIES<Key.space>AND<Key.space>GROWTHY<Key.backspace>
Screenshot: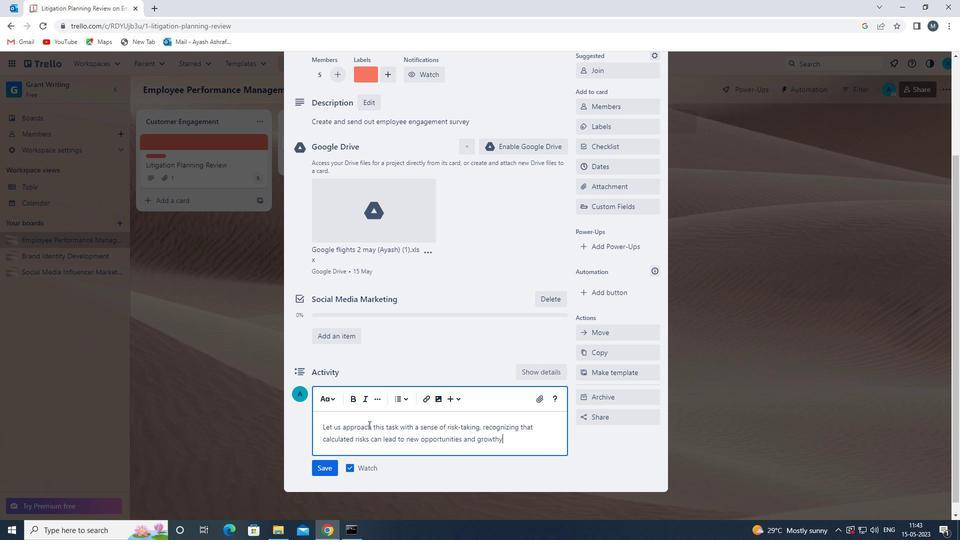 
Action: Mouse moved to (380, 459)
Screenshot: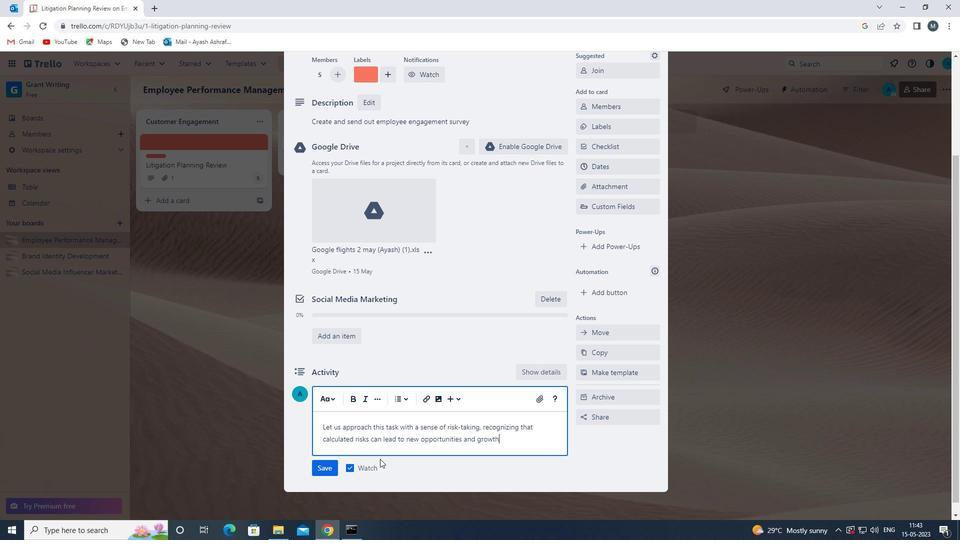 
Action: Key pressed .
Screenshot: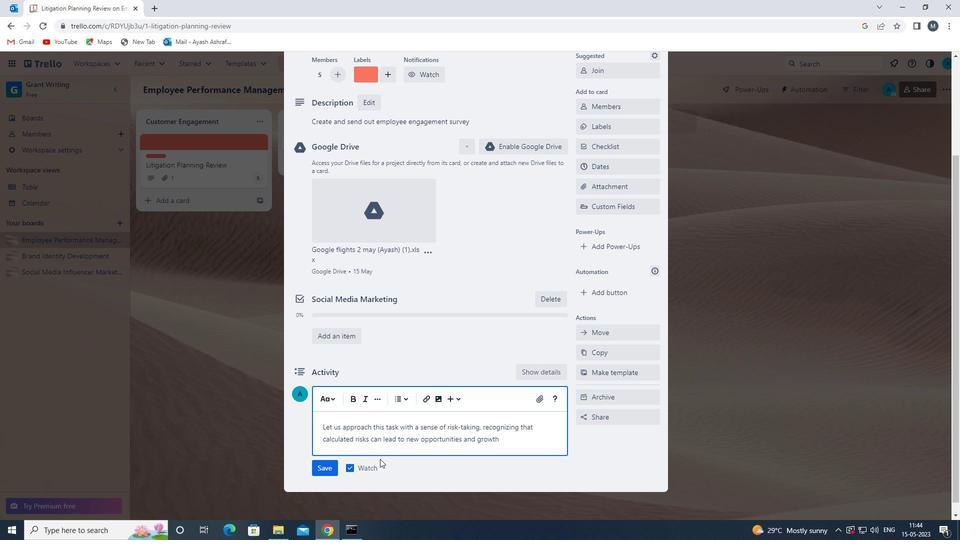 
Action: Mouse moved to (328, 467)
Screenshot: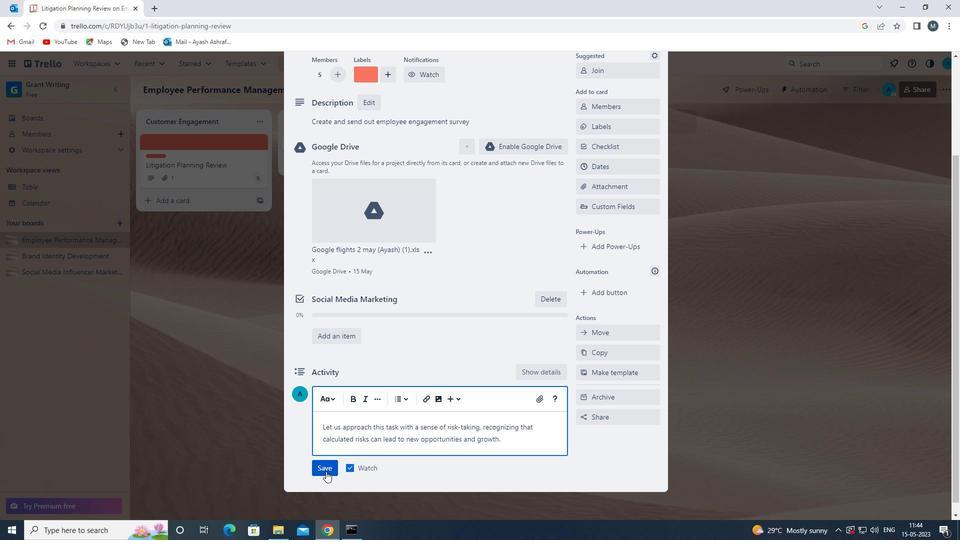
Action: Mouse pressed left at (328, 467)
Screenshot: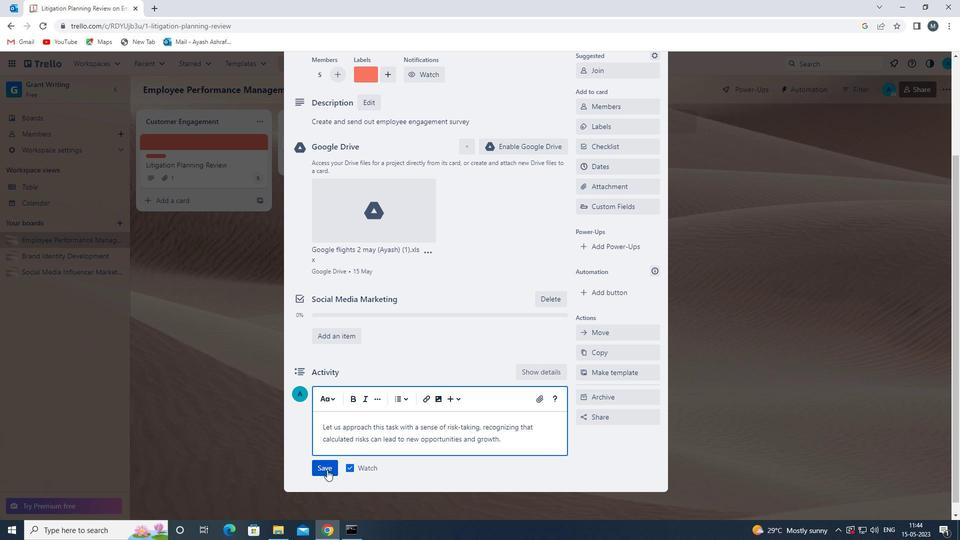
Action: Mouse moved to (443, 407)
Screenshot: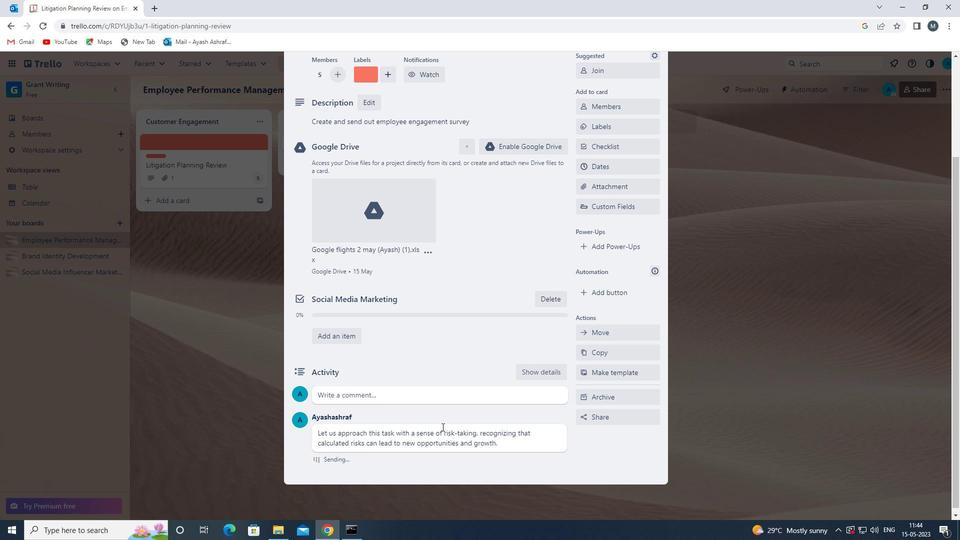 
Action: Mouse scrolled (443, 408) with delta (0, 0)
Screenshot: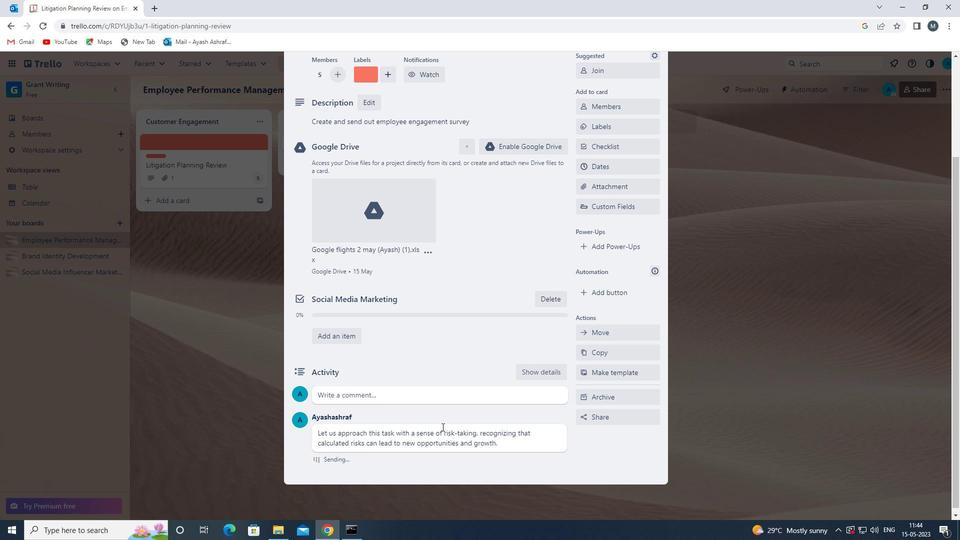 
Action: Mouse scrolled (443, 408) with delta (0, 0)
Screenshot: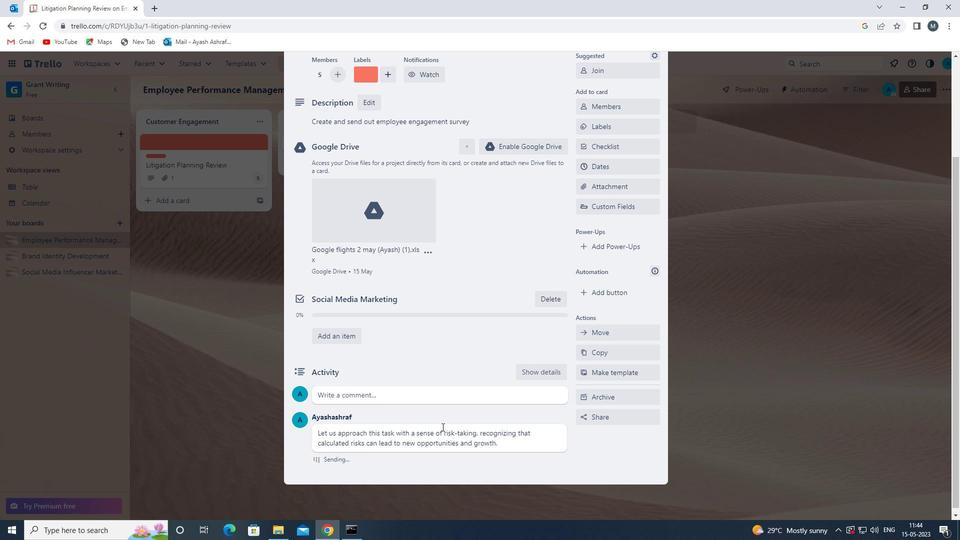 
Action: Mouse moved to (443, 405)
Screenshot: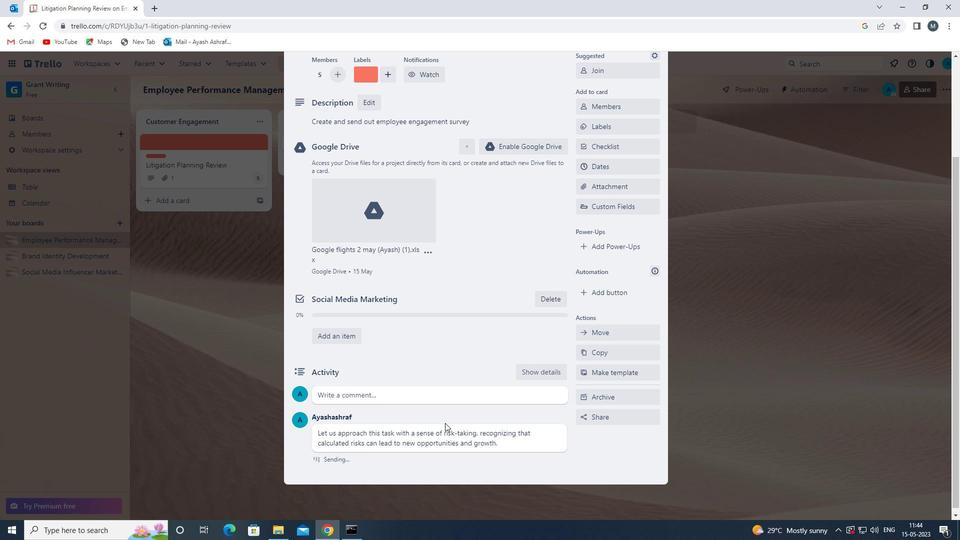 
Action: Mouse scrolled (443, 406) with delta (0, 0)
Screenshot: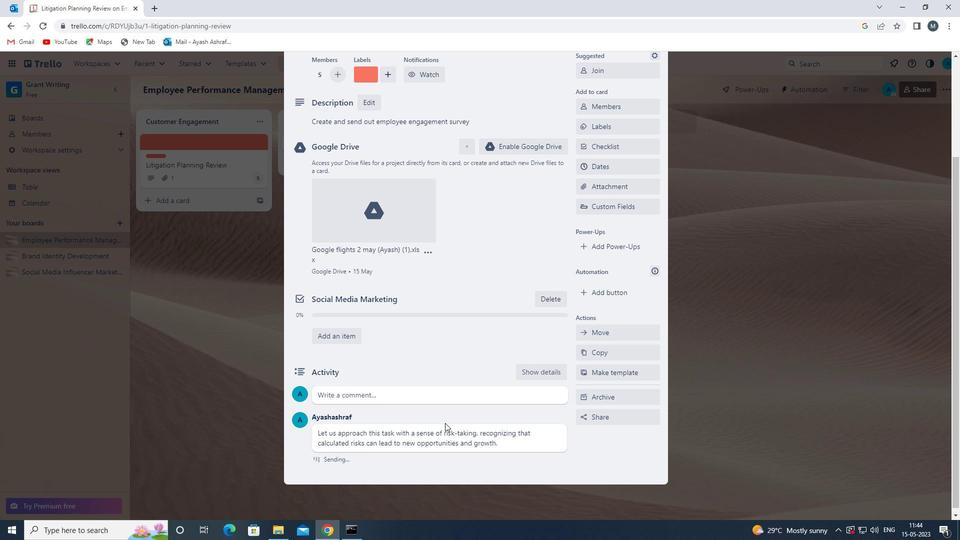 
Action: Mouse moved to (599, 295)
Screenshot: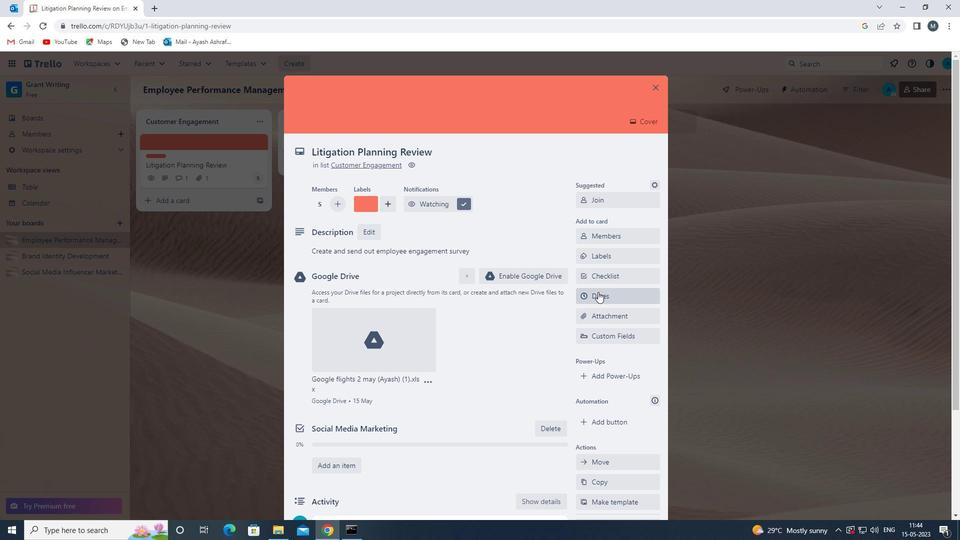 
Action: Mouse pressed left at (599, 295)
Screenshot: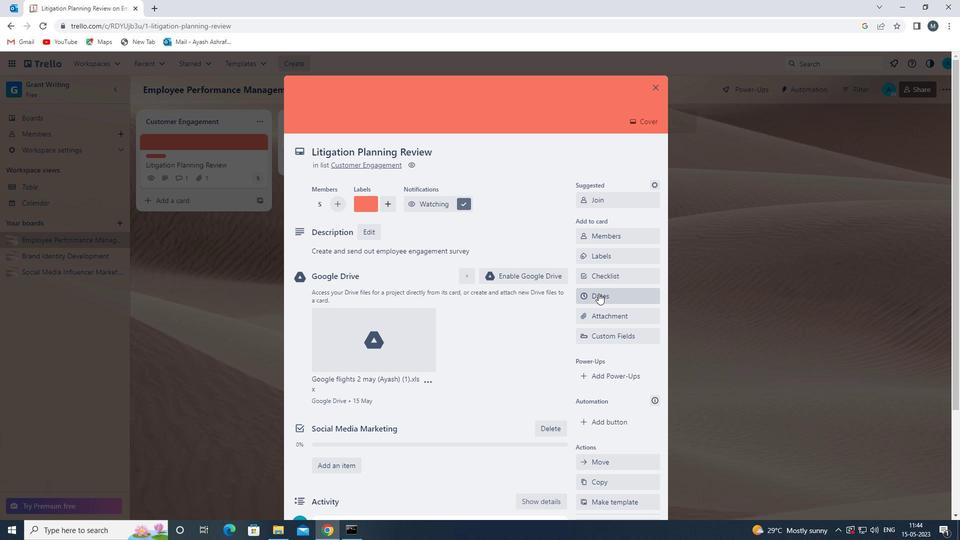 
Action: Mouse moved to (586, 272)
Screenshot: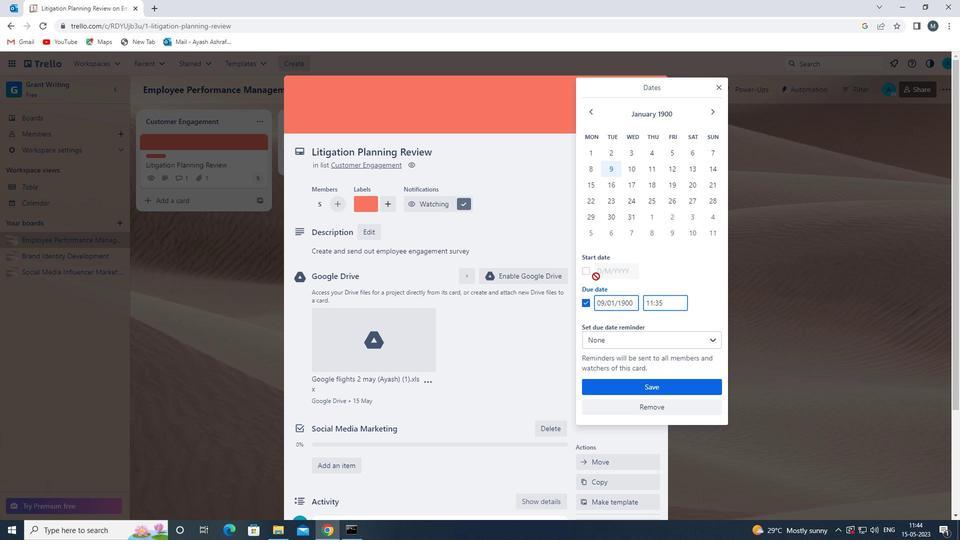 
Action: Mouse pressed left at (586, 272)
Screenshot: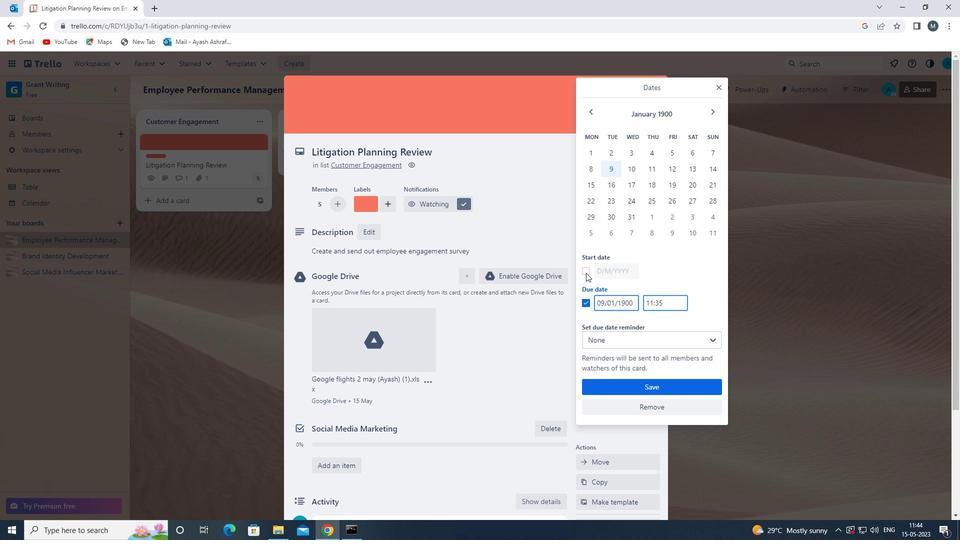 
Action: Mouse moved to (606, 272)
Screenshot: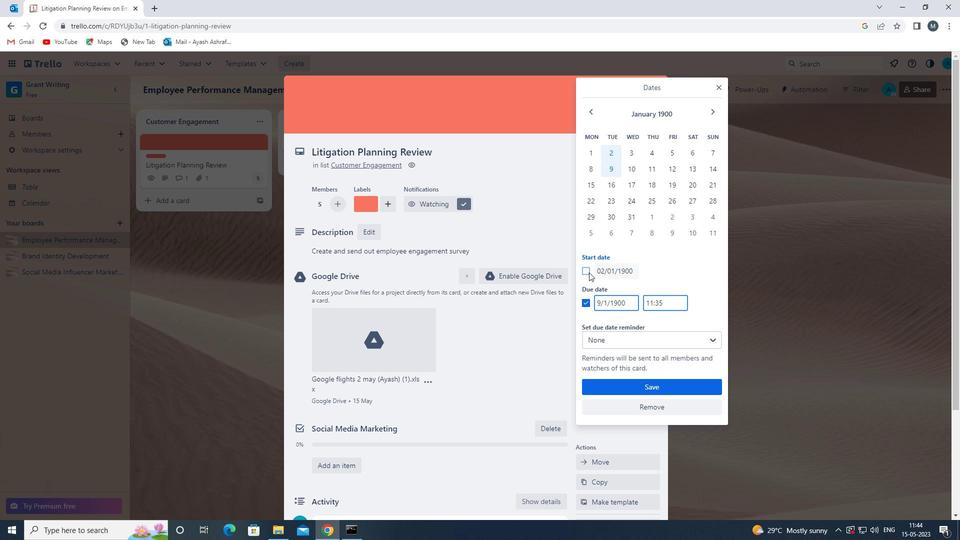 
Action: Mouse pressed left at (606, 272)
Screenshot: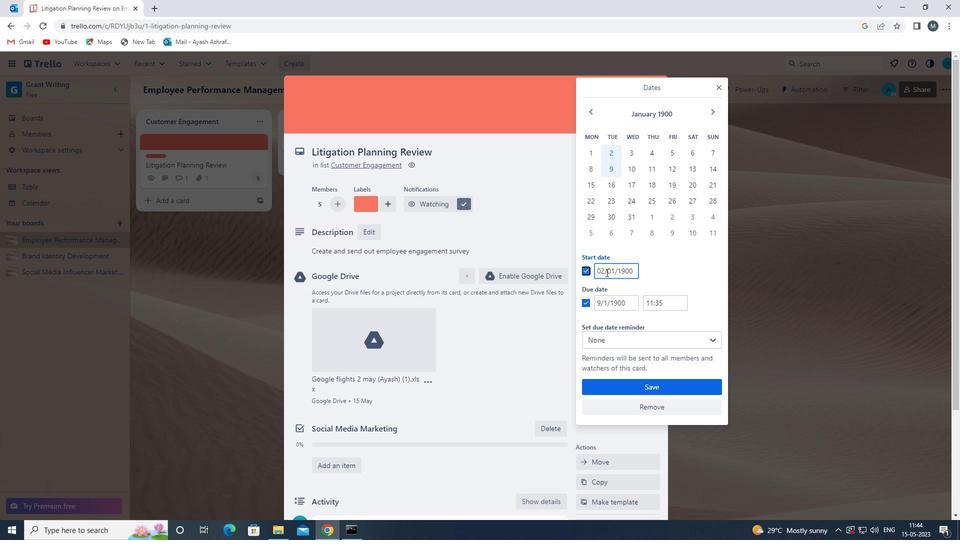 
Action: Mouse moved to (601, 272)
Screenshot: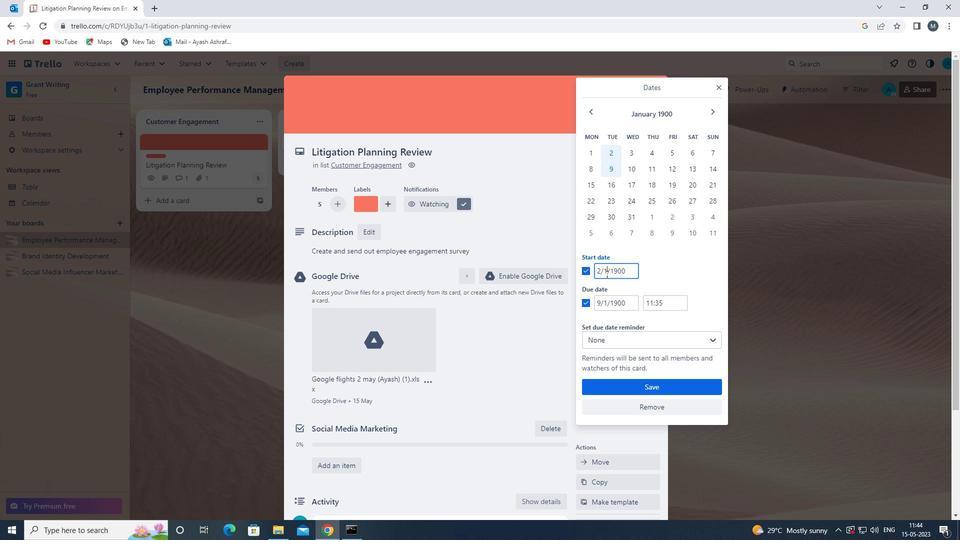
Action: Mouse pressed left at (601, 272)
Screenshot: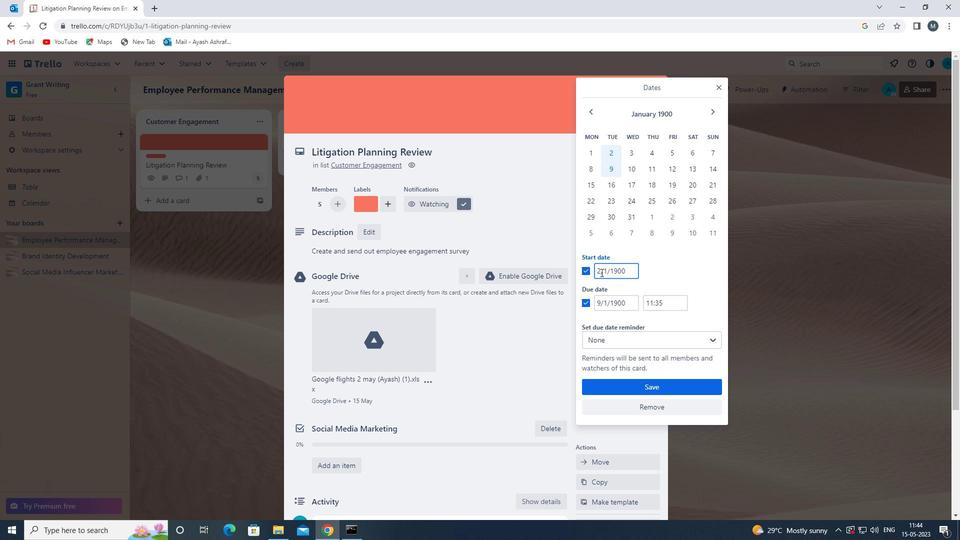 
Action: Mouse moved to (609, 276)
Screenshot: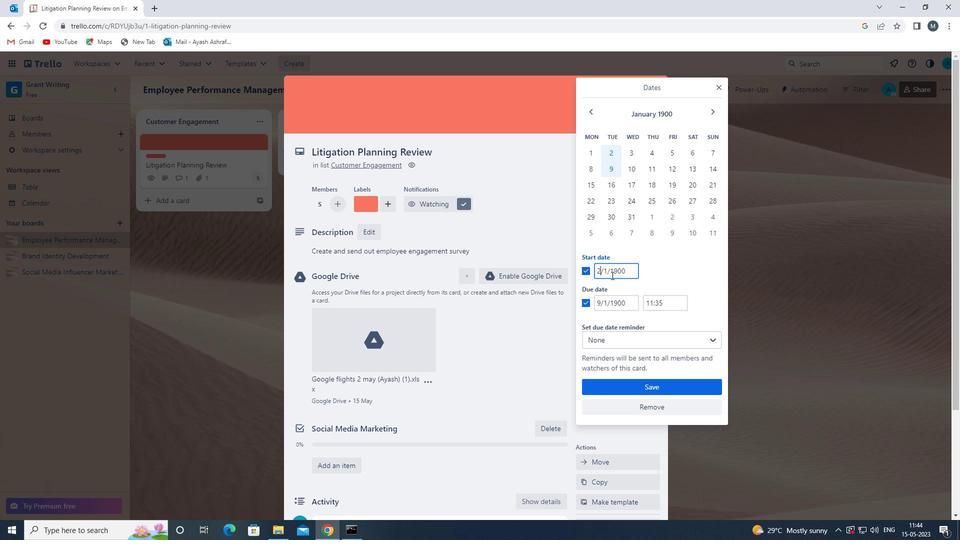 
Action: Key pressed <Key.backspace>O<Key.backspace>03
Screenshot: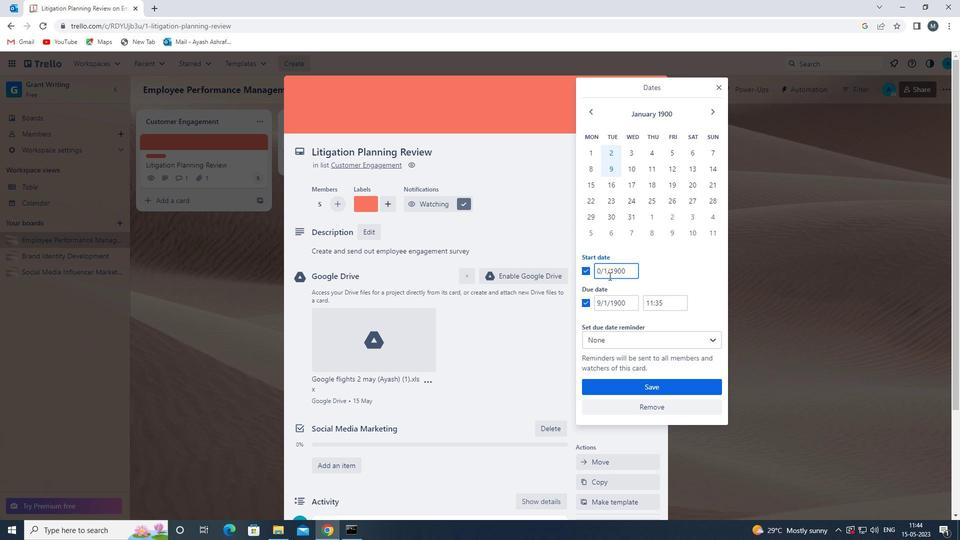 
Action: Mouse moved to (610, 269)
Screenshot: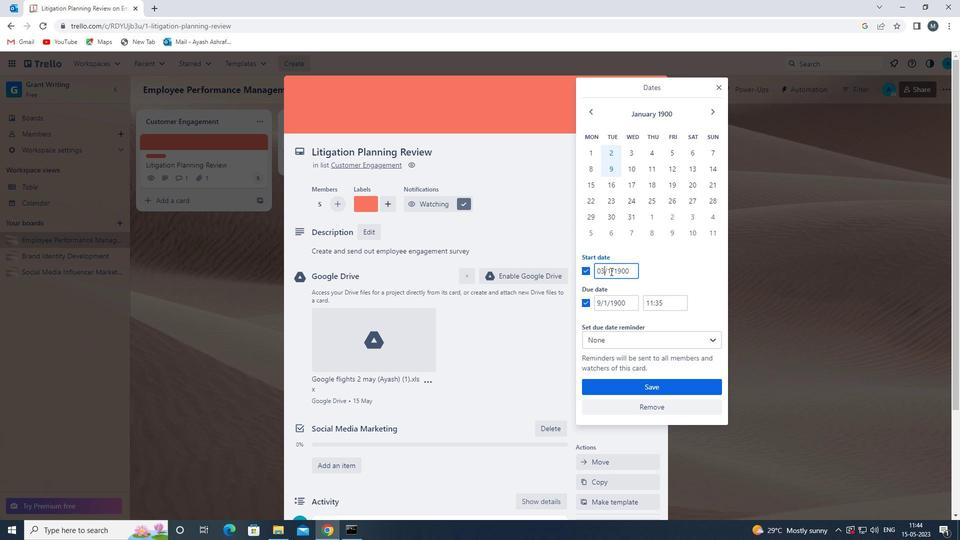 
Action: Mouse pressed left at (610, 269)
Screenshot: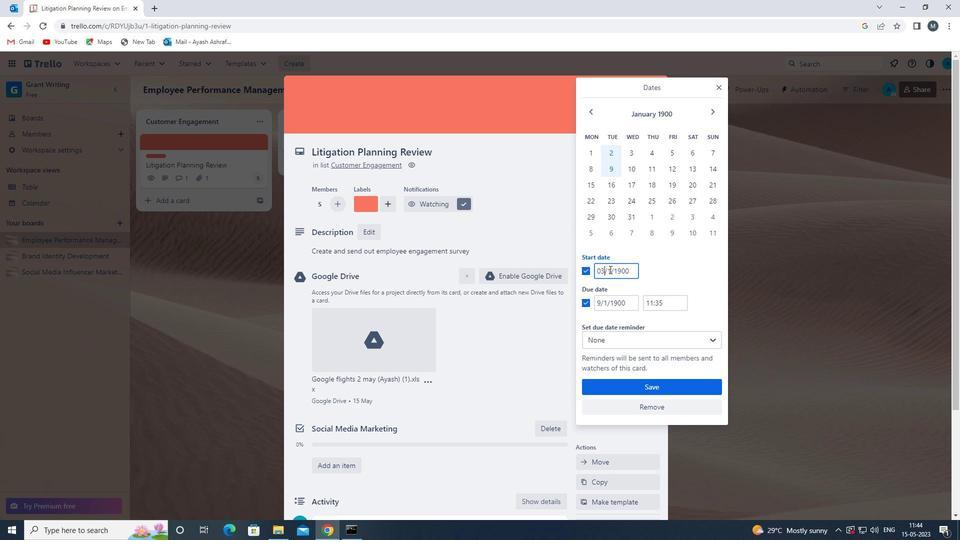 
Action: Mouse moved to (609, 272)
Screenshot: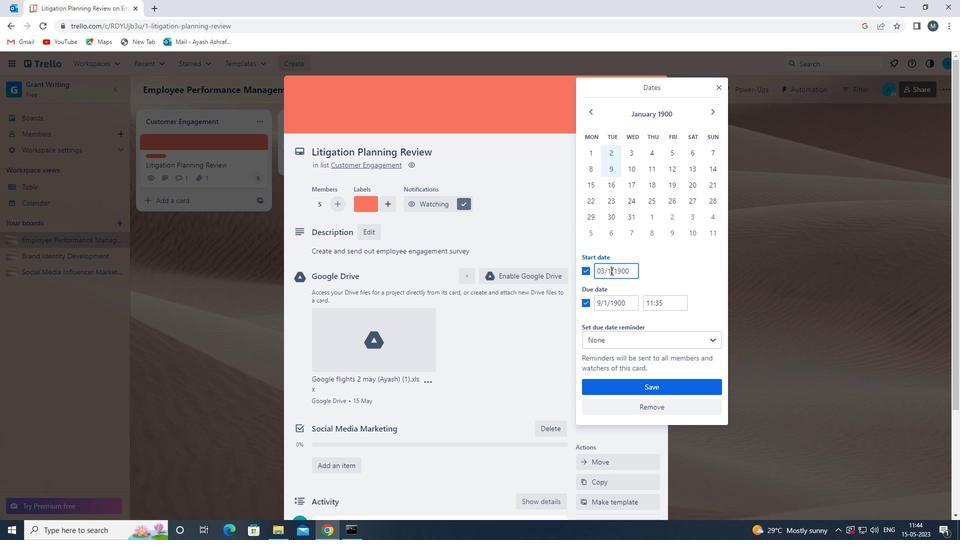 
Action: Mouse pressed left at (609, 272)
Screenshot: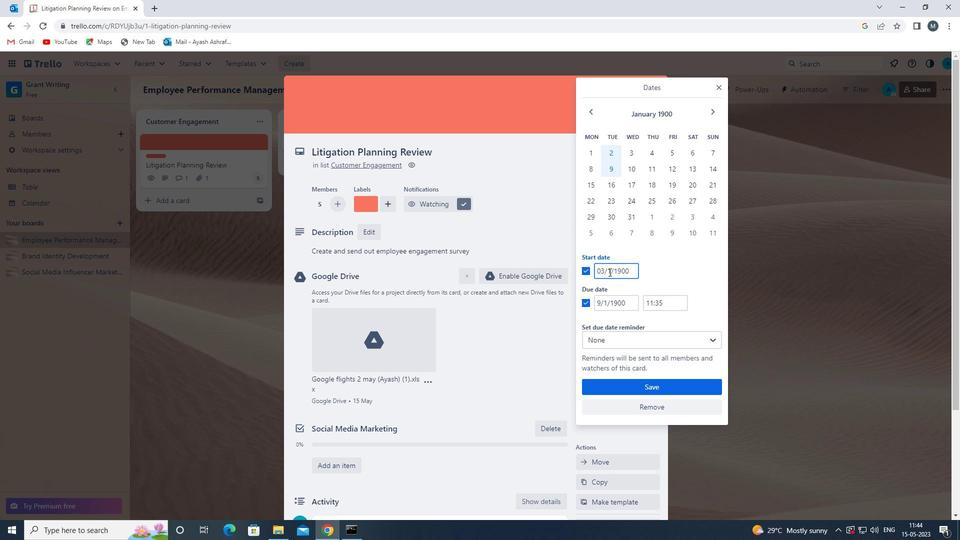 
Action: Mouse moved to (613, 274)
Screenshot: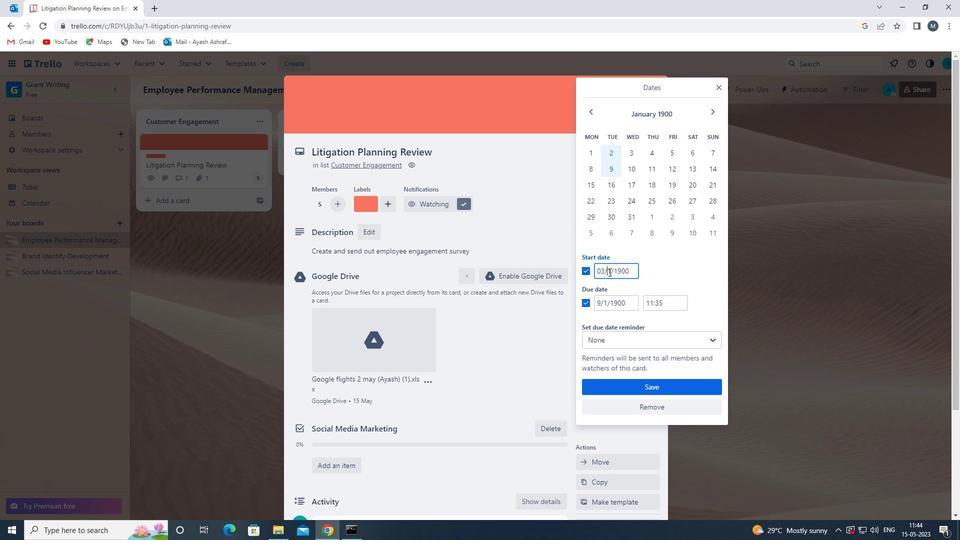 
Action: Key pressed 0
Screenshot: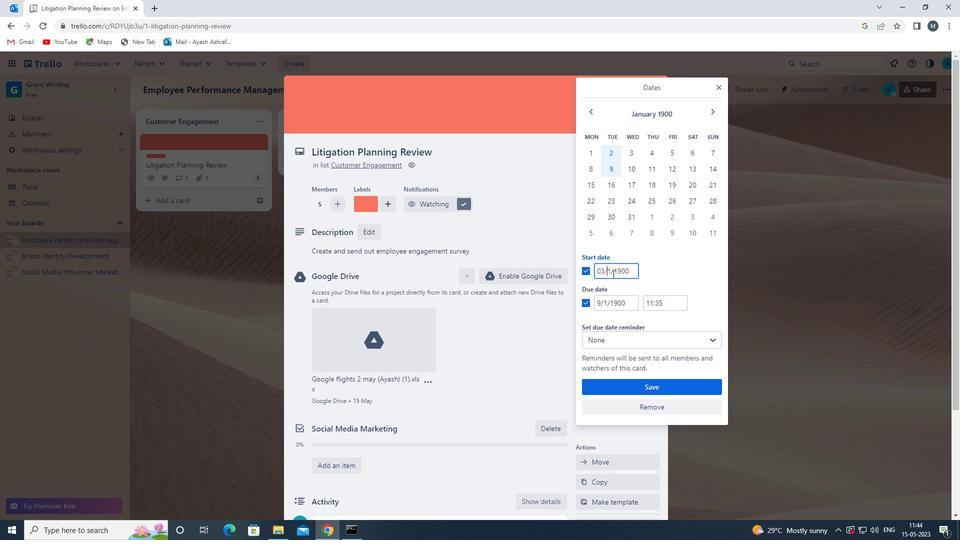 
Action: Mouse moved to (600, 303)
Screenshot: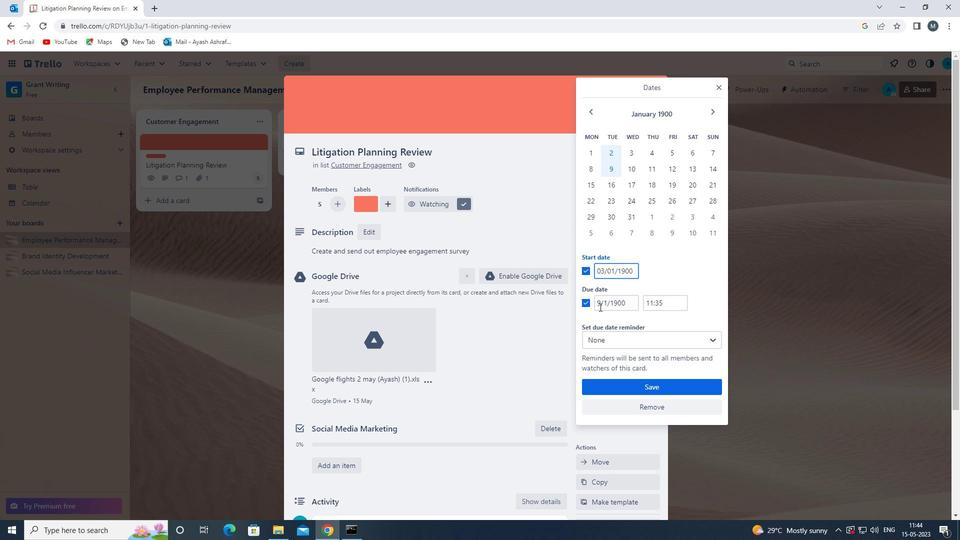 
Action: Mouse pressed left at (600, 303)
Screenshot: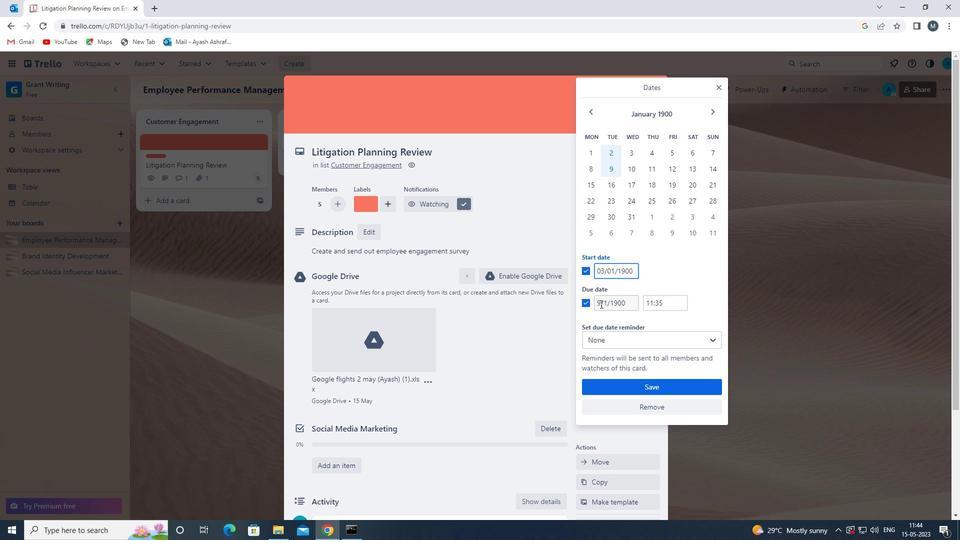 
Action: Mouse moved to (608, 313)
Screenshot: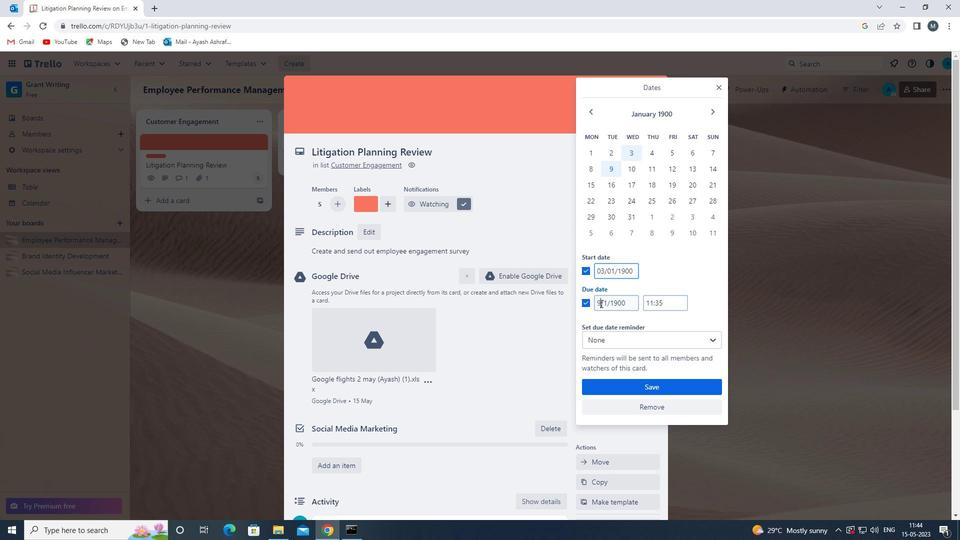 
Action: Key pressed <Key.backspace>10
Screenshot: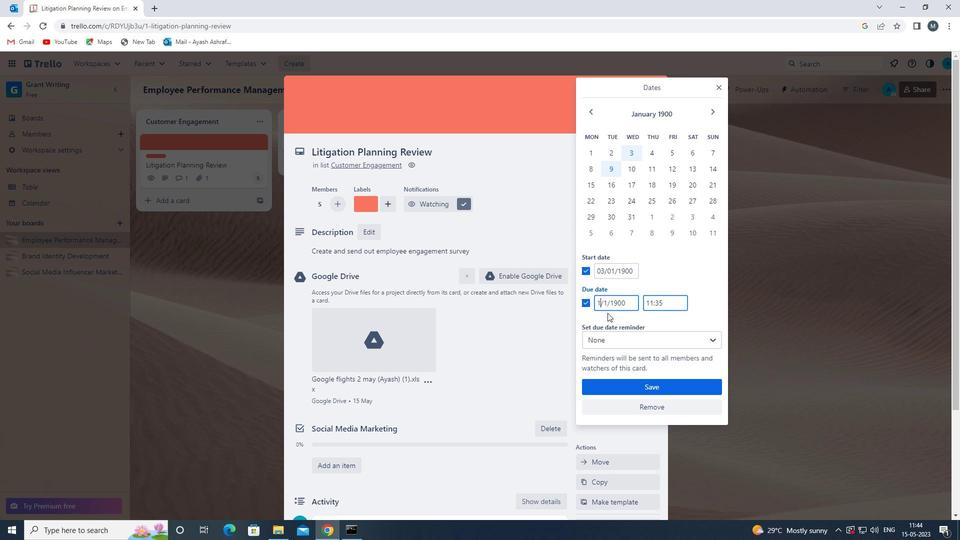 
Action: Mouse moved to (607, 303)
Screenshot: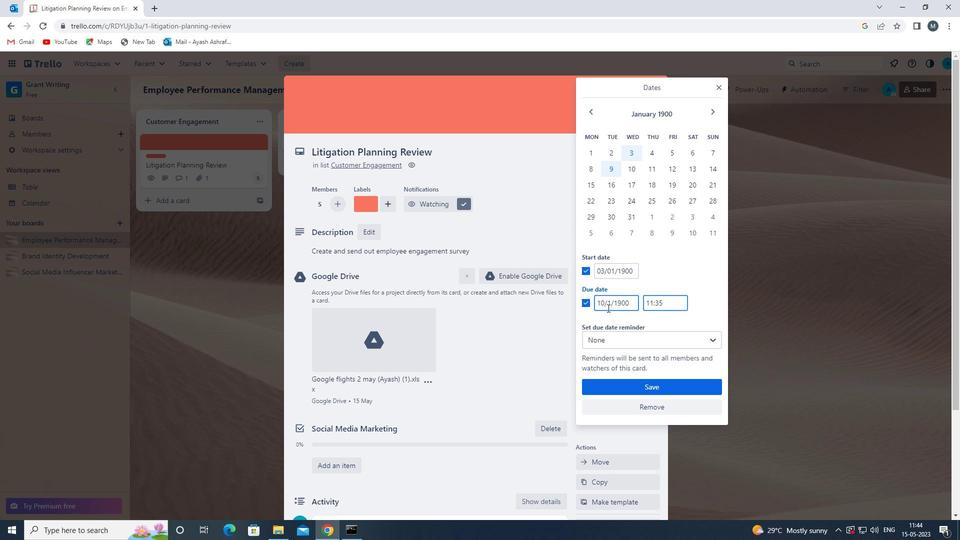 
Action: Mouse pressed left at (607, 303)
Screenshot: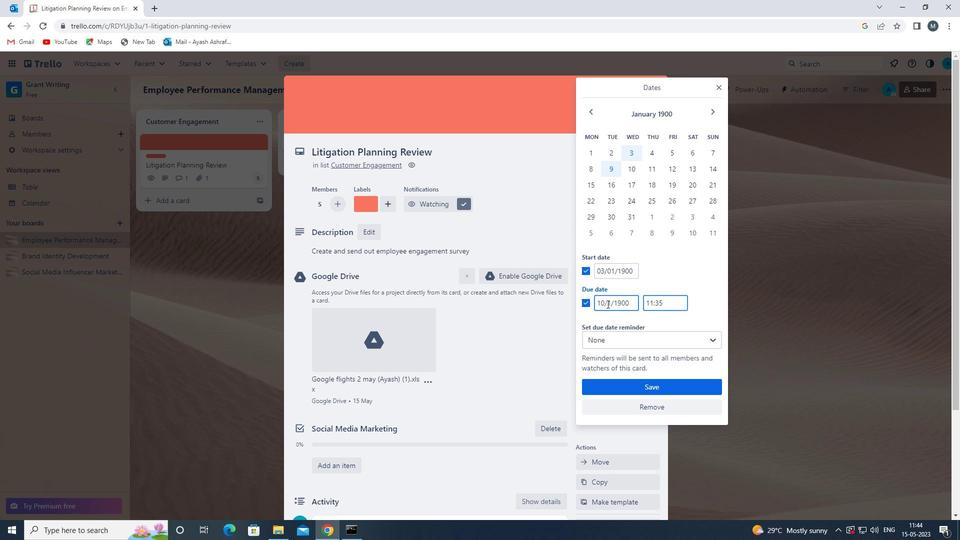 
Action: Mouse moved to (623, 318)
Screenshot: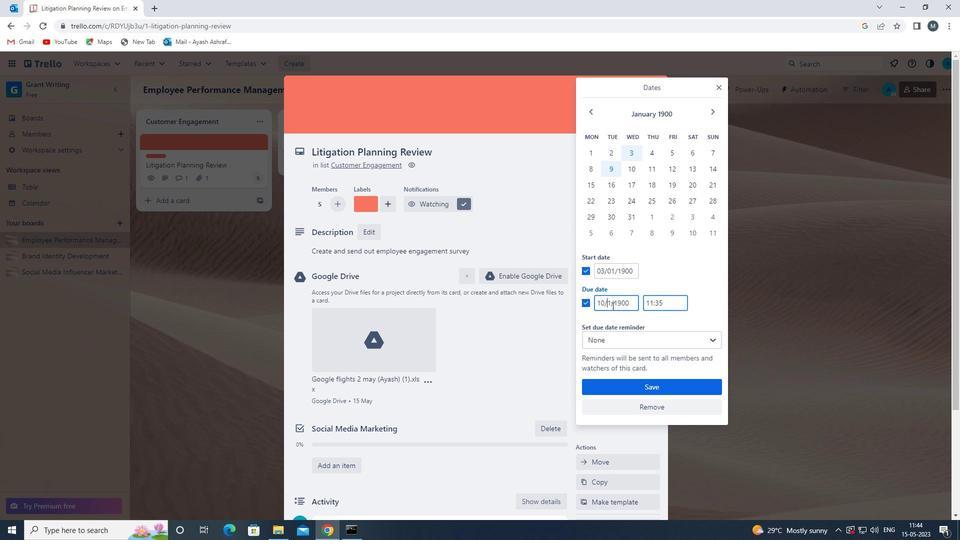 
Action: Key pressed 0
Screenshot: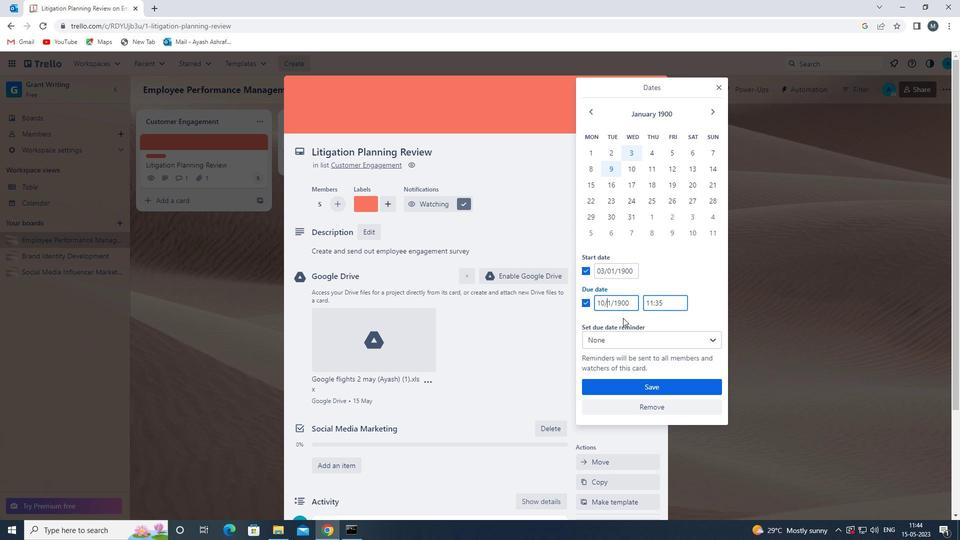 
Action: Mouse moved to (635, 388)
Screenshot: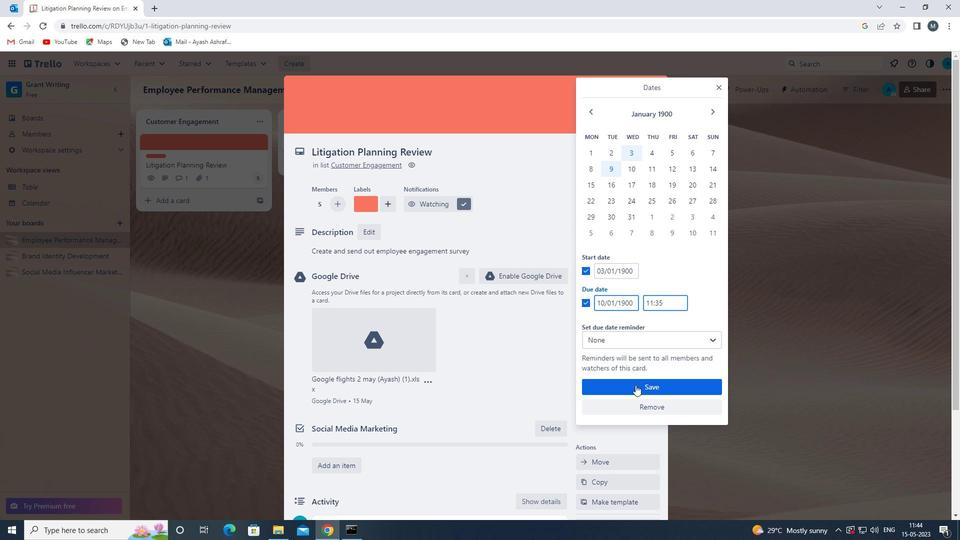 
Action: Mouse pressed left at (635, 388)
Screenshot: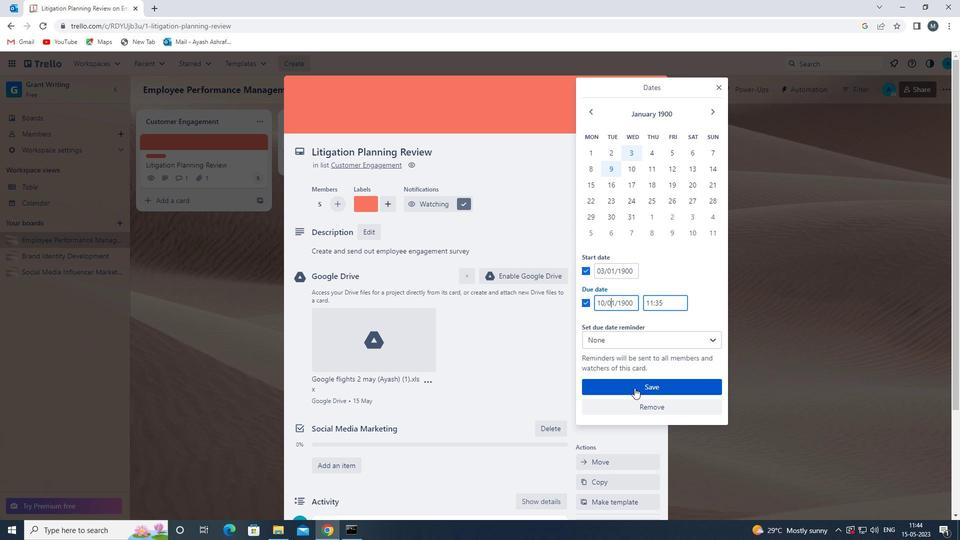 
Action: Mouse moved to (455, 408)
Screenshot: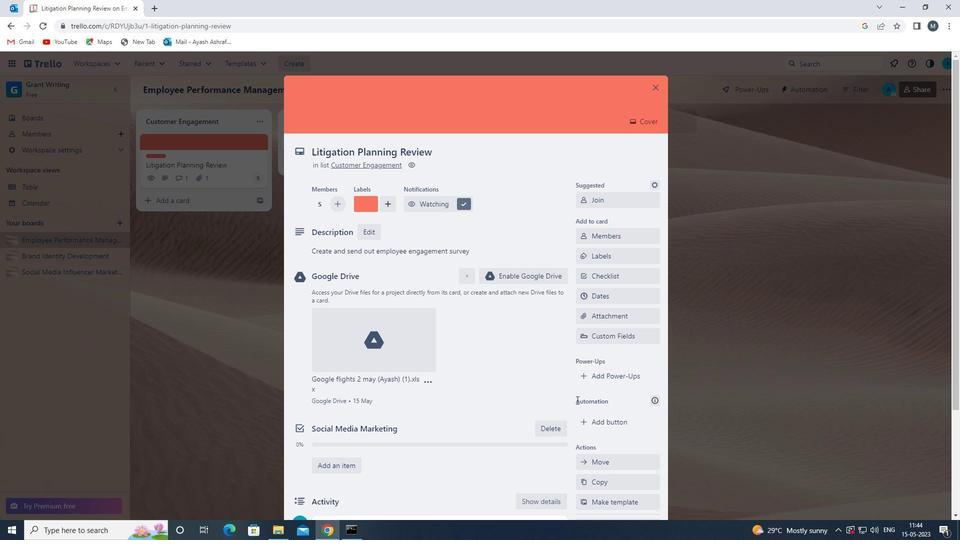 
Action: Mouse scrolled (455, 409) with delta (0, 0)
Screenshot: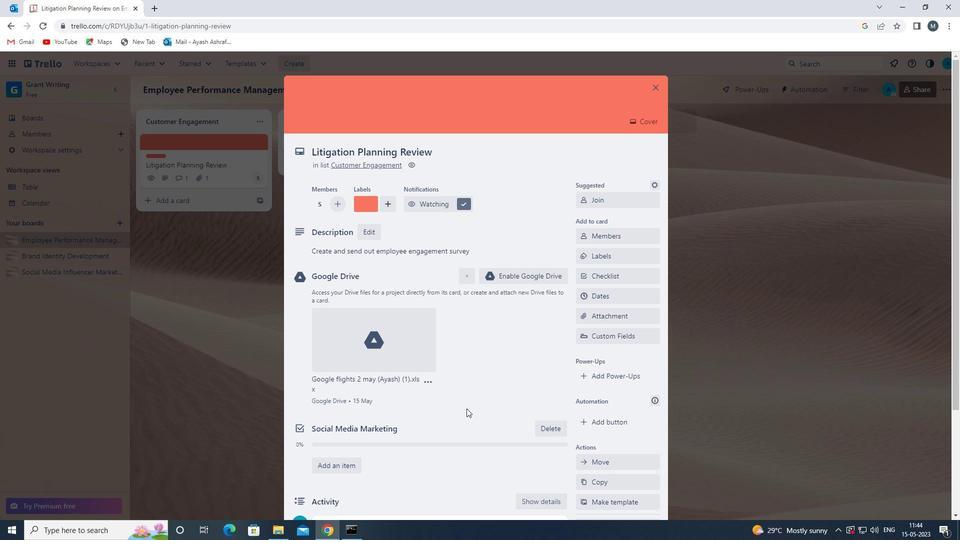 
Action: Mouse scrolled (455, 409) with delta (0, 0)
Screenshot: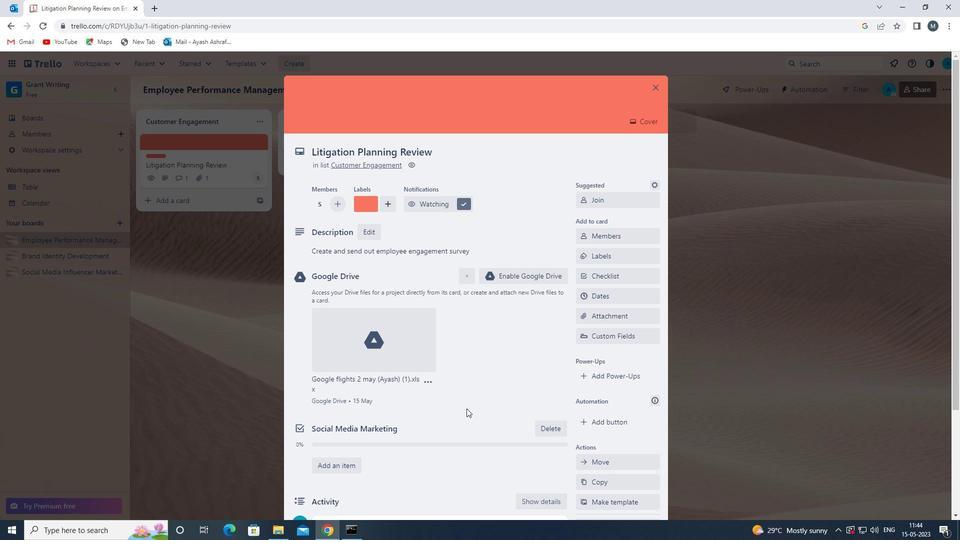 
Action: Mouse scrolled (455, 409) with delta (0, 0)
Screenshot: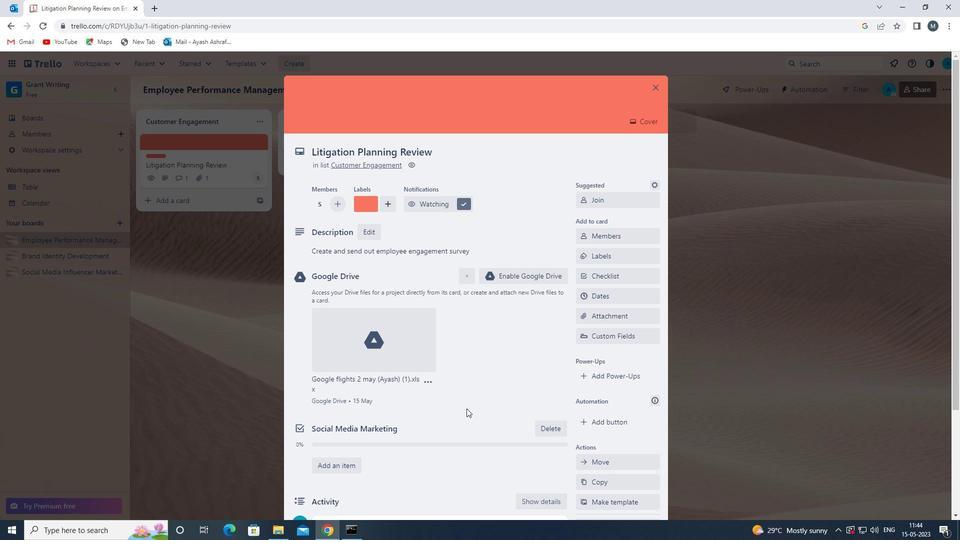 
Action: Mouse scrolled (455, 409) with delta (0, 0)
Screenshot: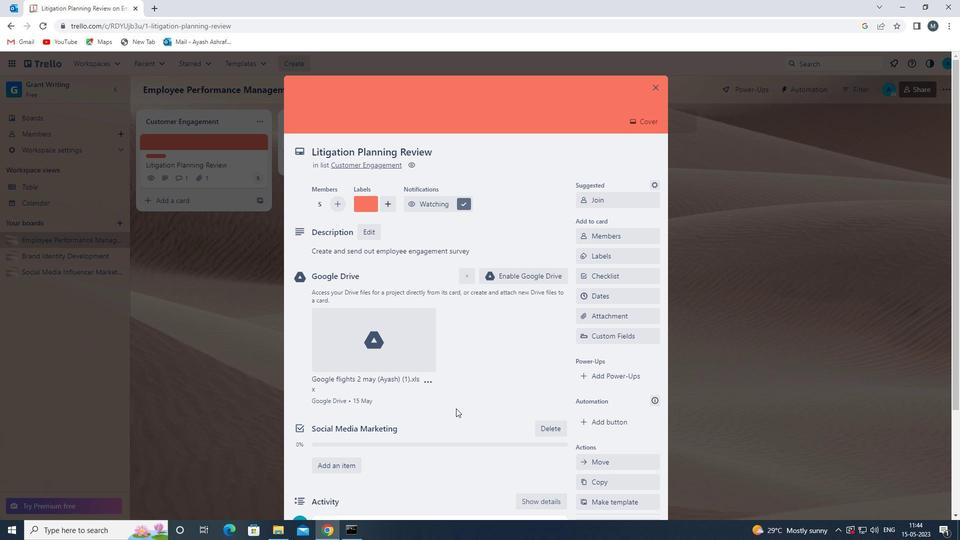 
Action: Mouse scrolled (455, 409) with delta (0, 0)
Screenshot: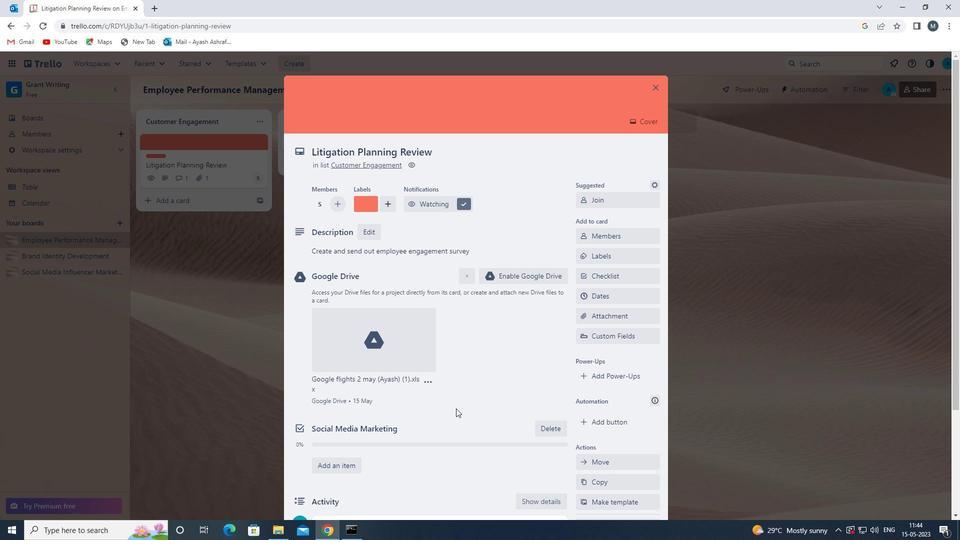 
Action: Mouse scrolled (455, 409) with delta (0, 0)
Screenshot: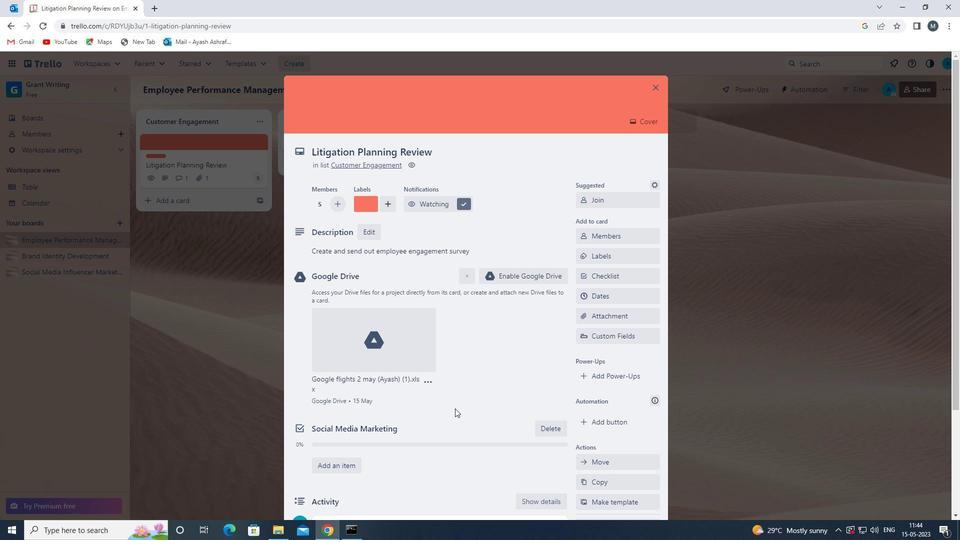
